 Task: Add an event with the title Second Product Demo, date '2024/03/02', time 8:50 AM to 10:50 AMand add a description: Welcome to the Coffee Meeting with a Potential Investor, an exciting opportunity to connect, share your business vision, and explore potential investment opportunities. This meeting is designed to foster a mutually beneficial relationship between you and the investor, providing a platform to discuss your business goals, growth strategies, and the potential for collaboration.Select event color  Flamingo . Add location for the event as: 456 Dubai Opera, Dubai, UAE, logged in from the account softage.6@softage.netand send the event invitation to softage.9@softage.net and softage.10@softage.net. Set a reminder for the event Daily
Action: Mouse moved to (89, 97)
Screenshot: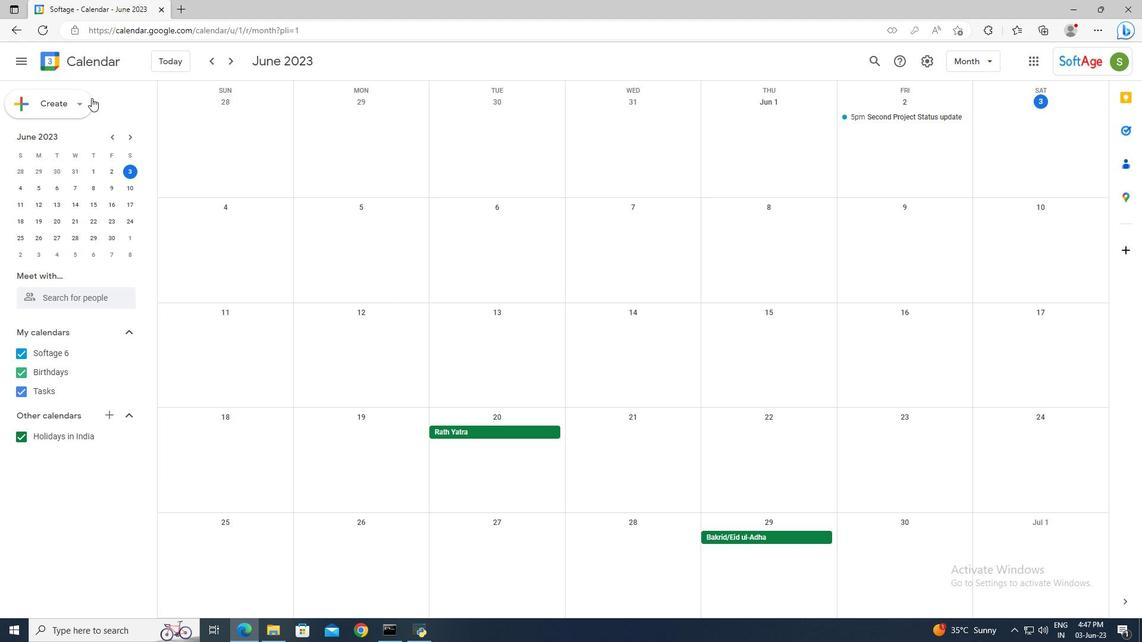 
Action: Mouse pressed left at (89, 97)
Screenshot: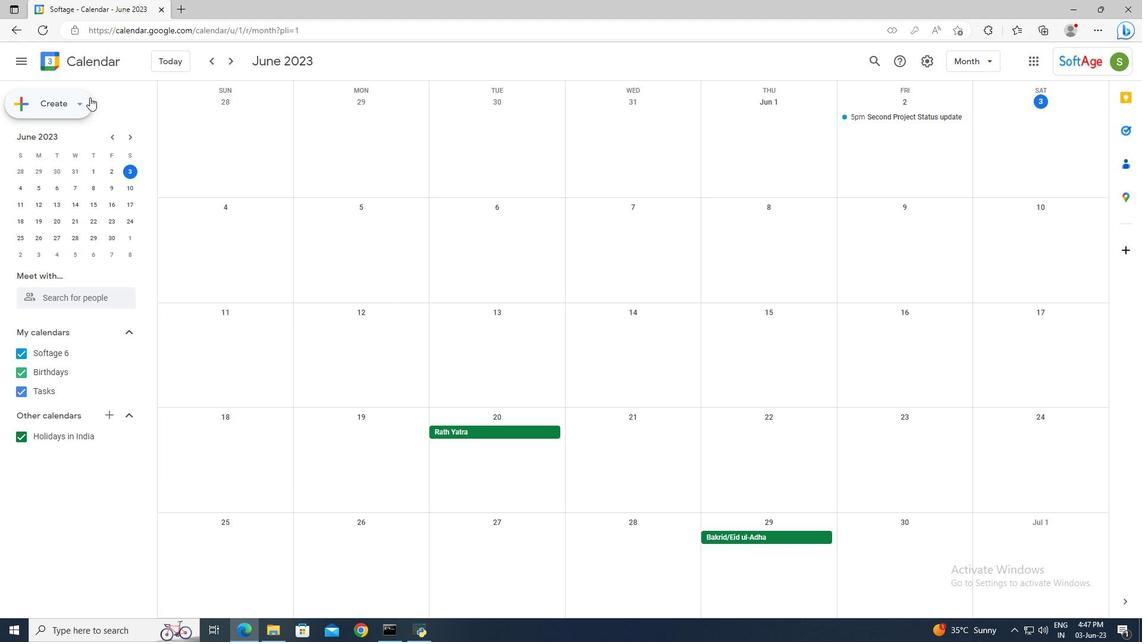 
Action: Mouse moved to (87, 131)
Screenshot: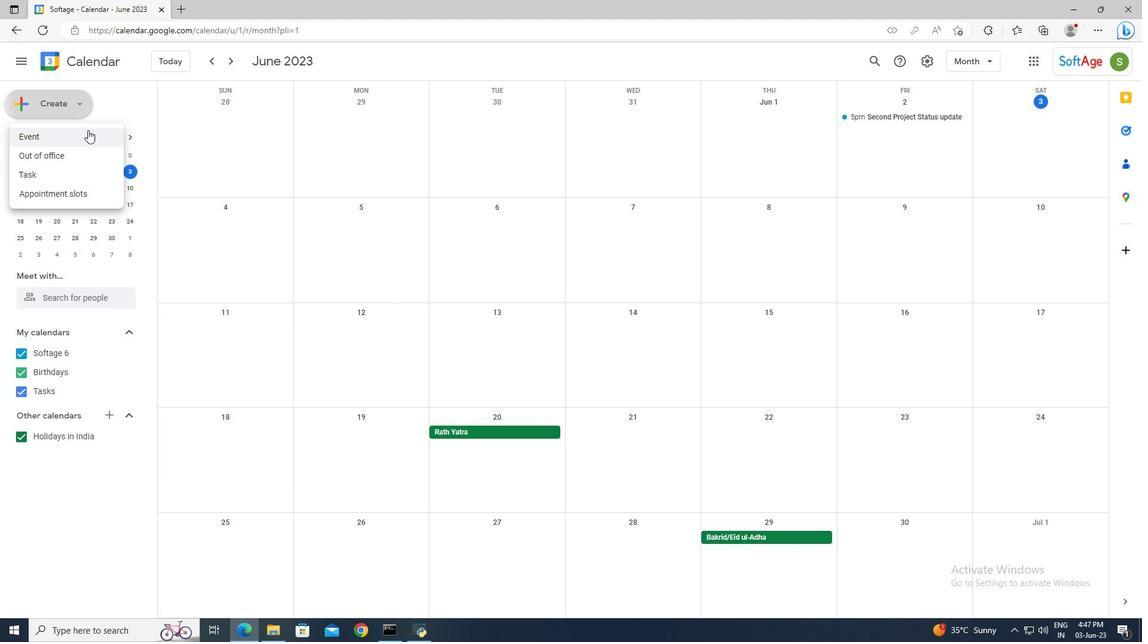 
Action: Mouse pressed left at (87, 131)
Screenshot: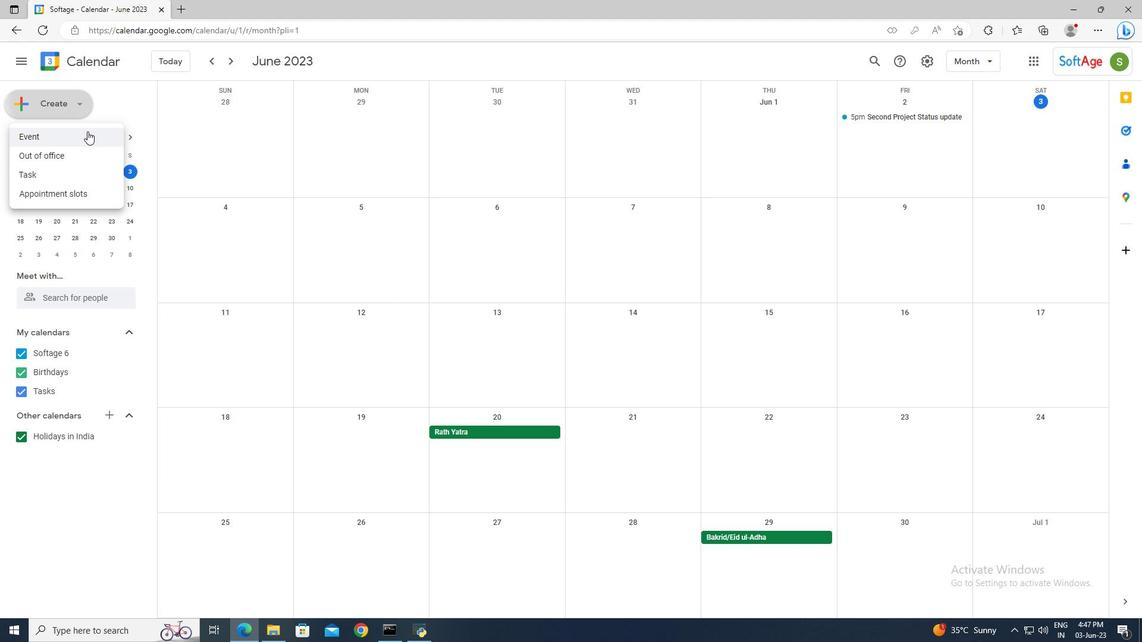 
Action: Mouse moved to (867, 410)
Screenshot: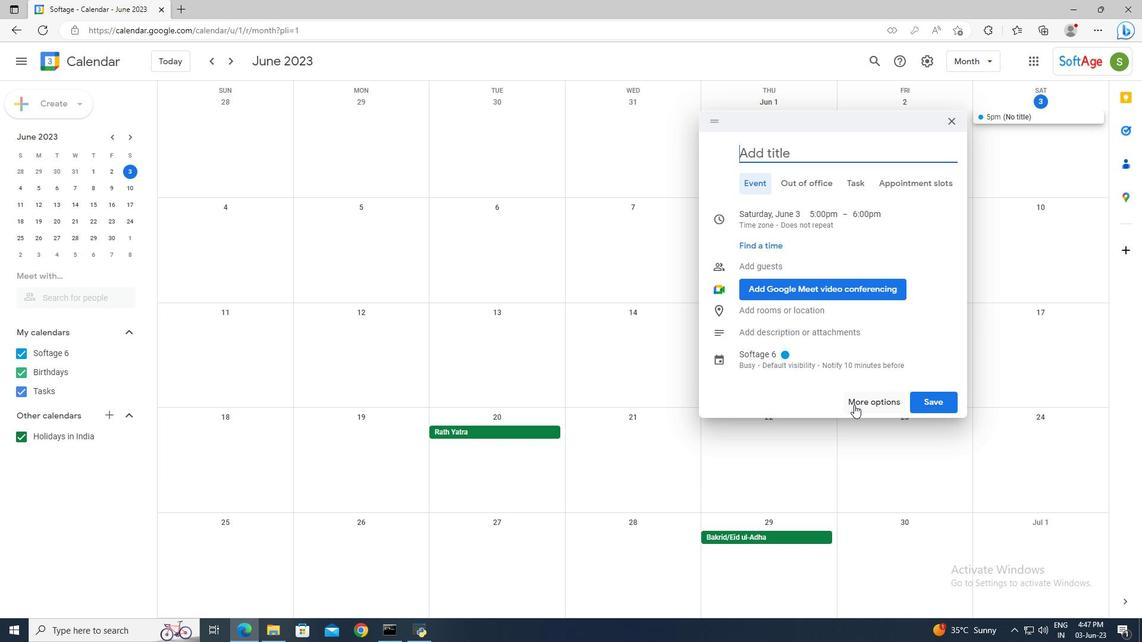 
Action: Mouse pressed left at (867, 410)
Screenshot: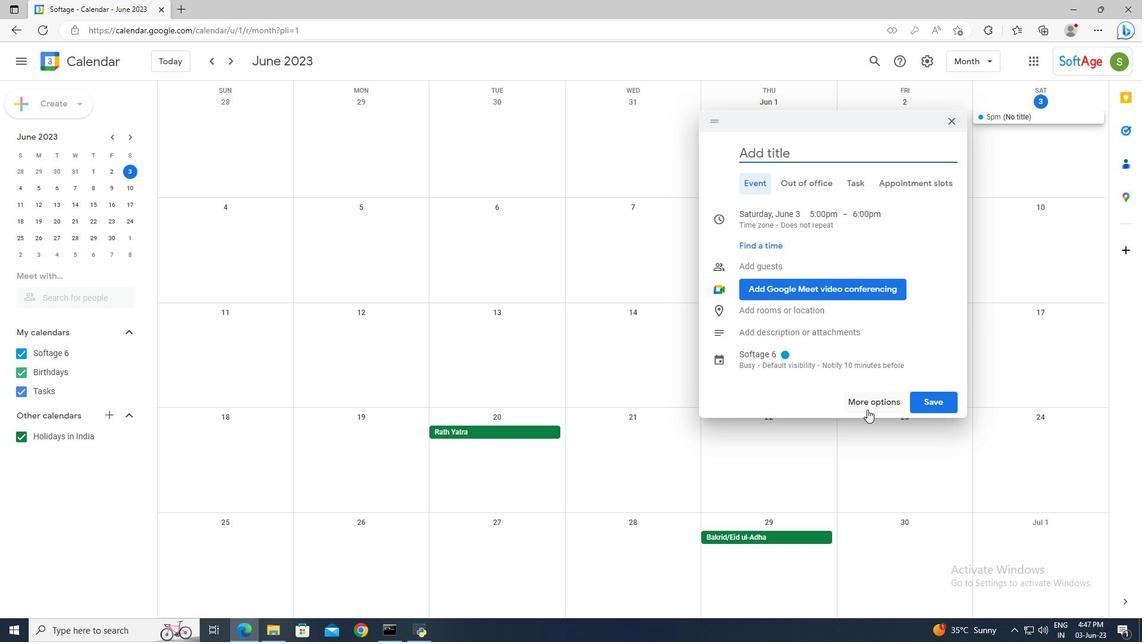 
Action: Mouse moved to (414, 73)
Screenshot: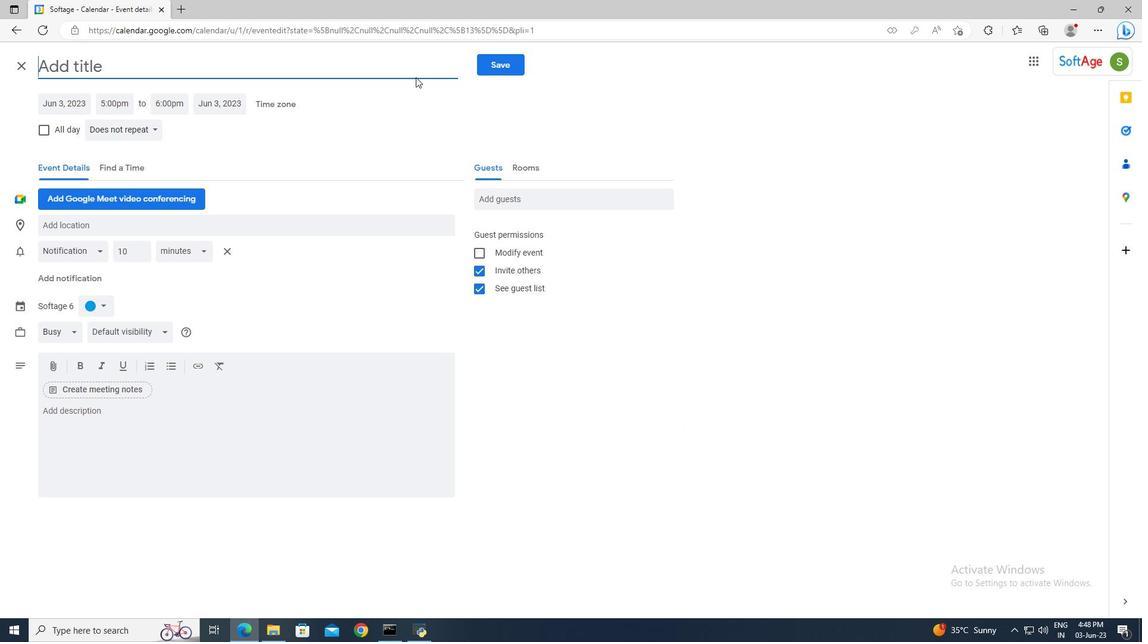 
Action: Mouse pressed left at (414, 73)
Screenshot: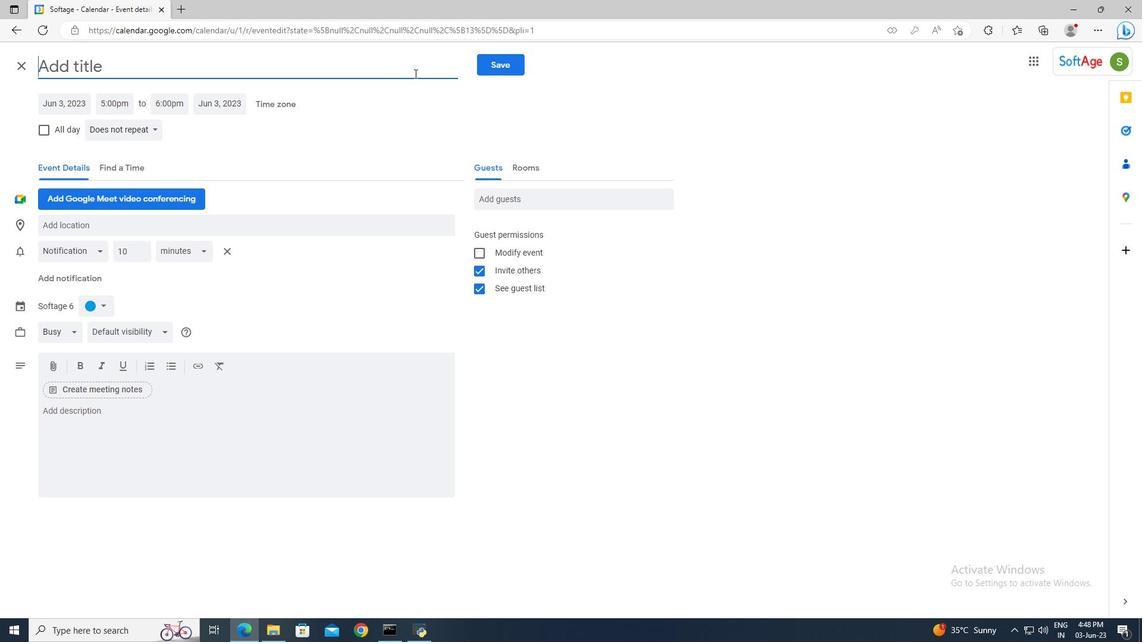 
Action: Key pressed <Key.shift>Second<Key.space><Key.shift>Product<Key.space><Key.shift>Demo
Screenshot: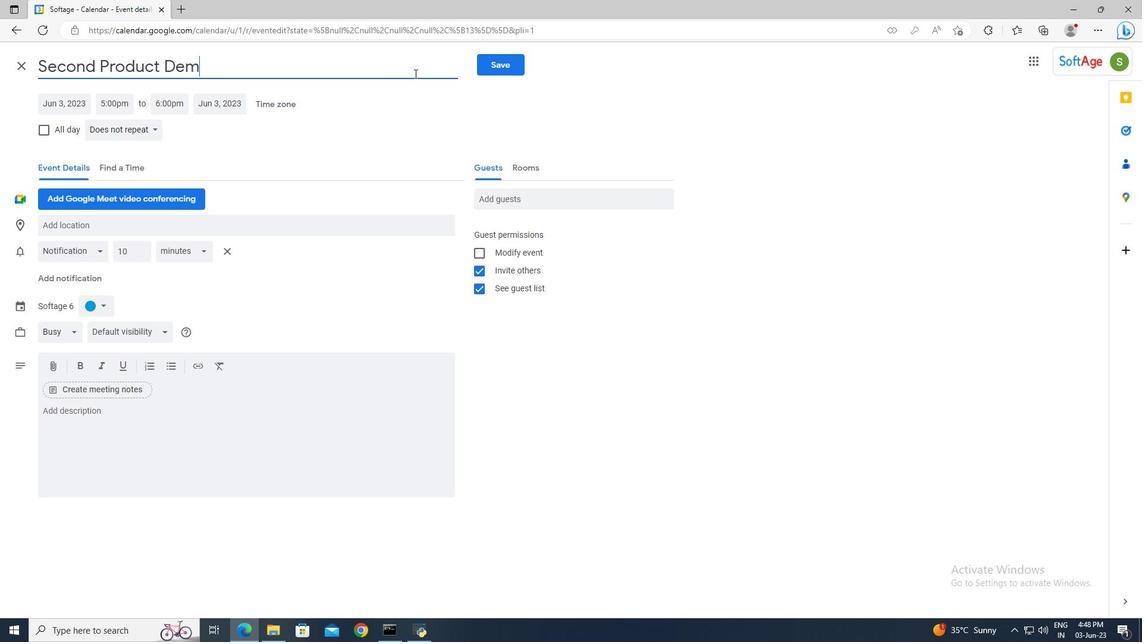 
Action: Mouse moved to (71, 105)
Screenshot: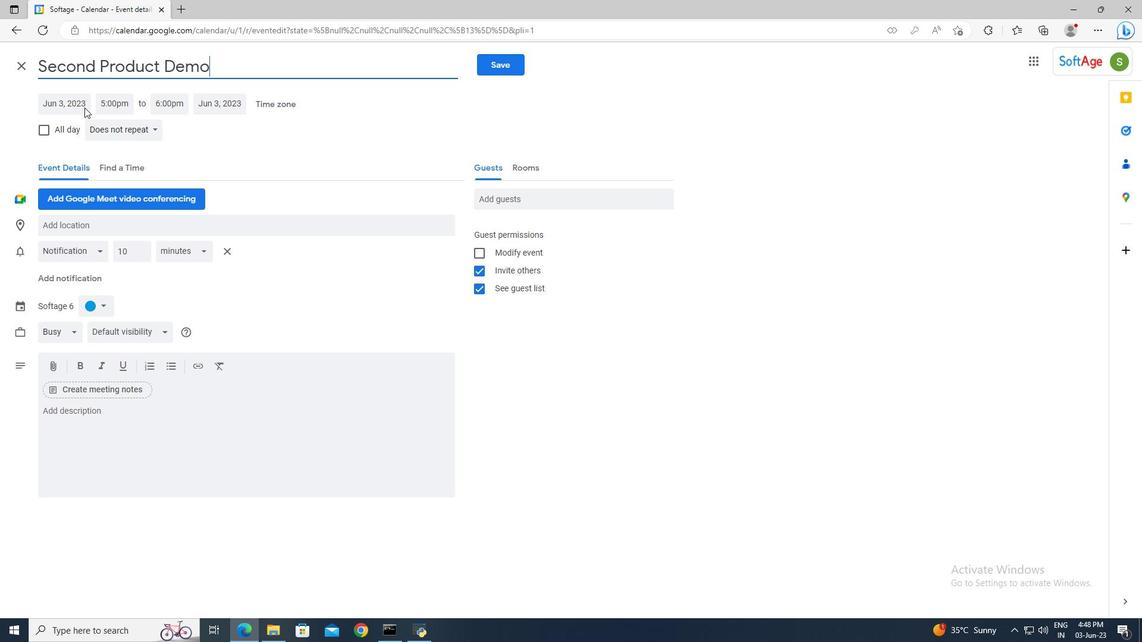 
Action: Mouse pressed left at (71, 105)
Screenshot: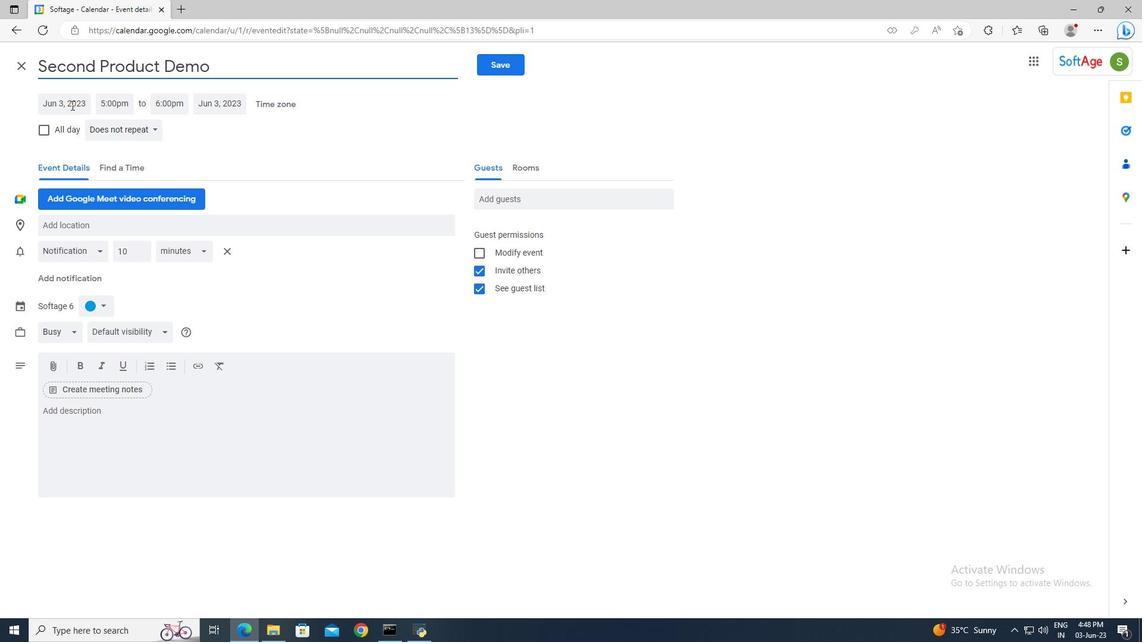 
Action: Mouse moved to (186, 127)
Screenshot: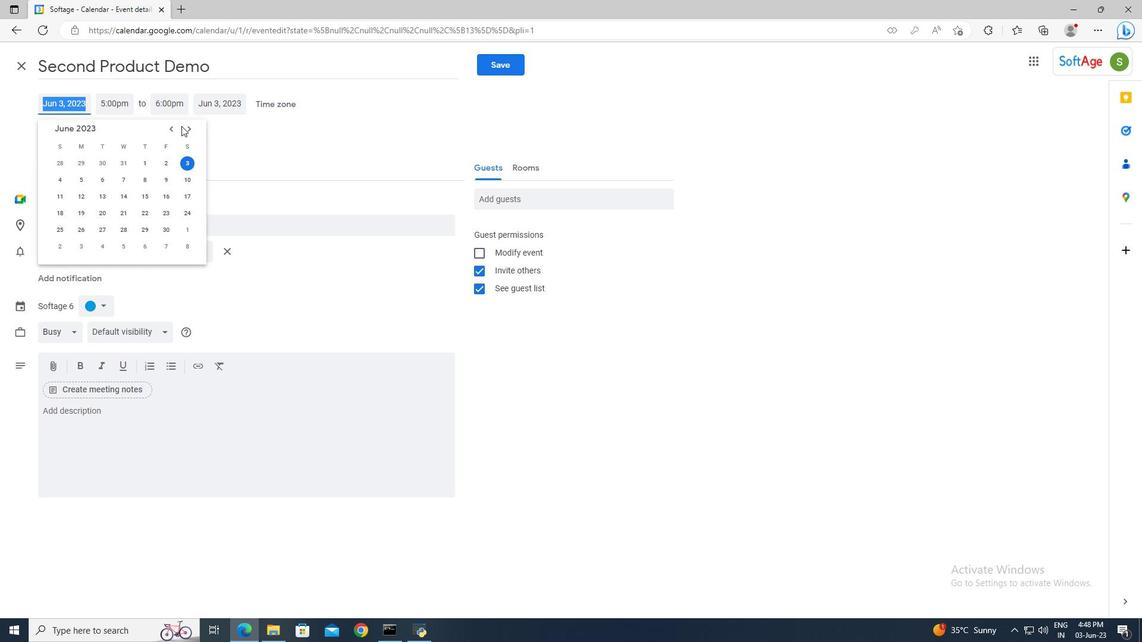 
Action: Mouse pressed left at (186, 127)
Screenshot: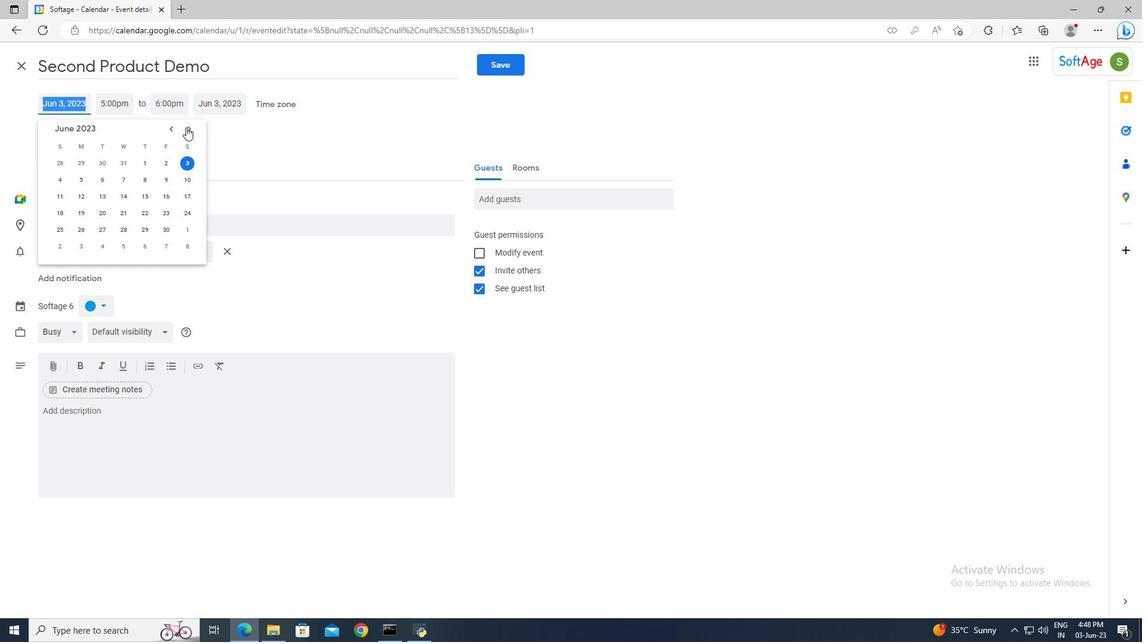 
Action: Mouse pressed left at (186, 127)
Screenshot: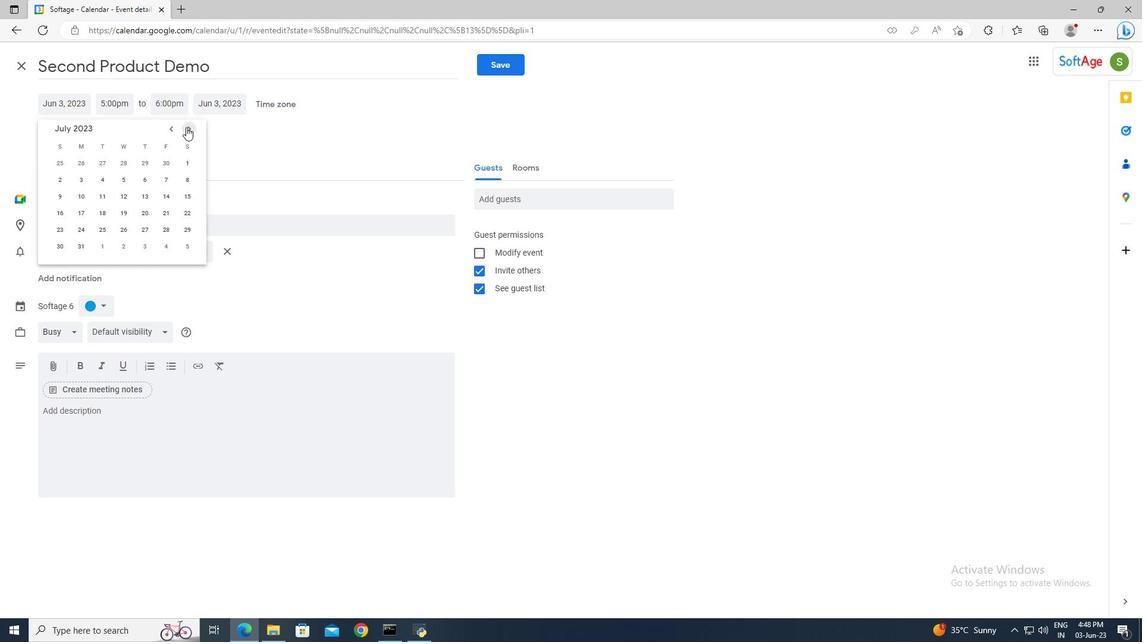 
Action: Mouse pressed left at (186, 127)
Screenshot: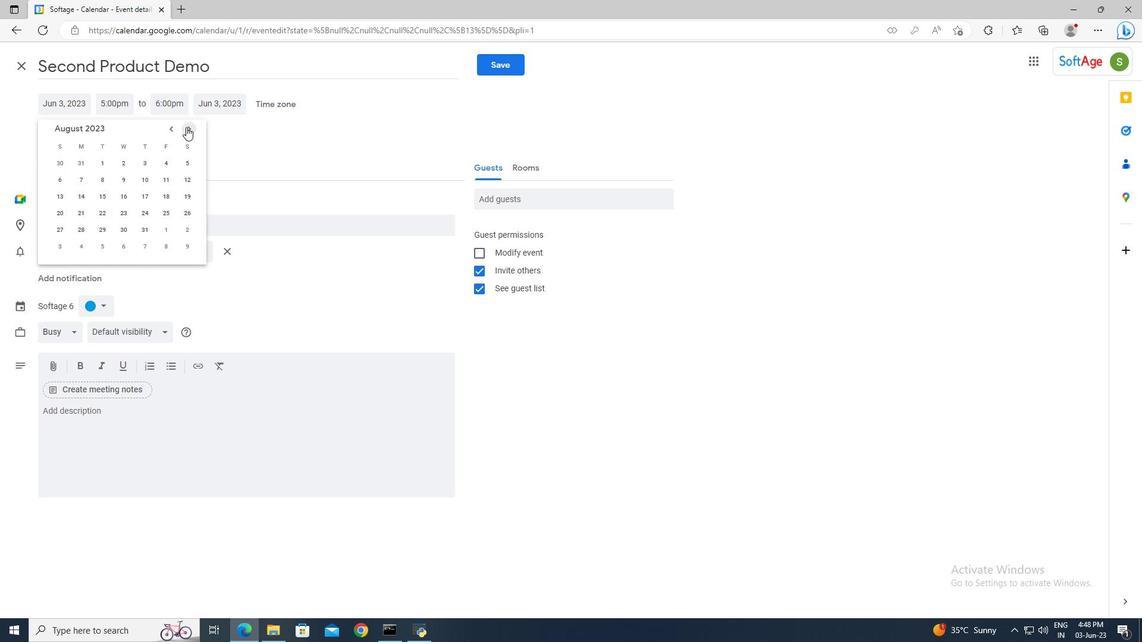 
Action: Mouse pressed left at (186, 127)
Screenshot: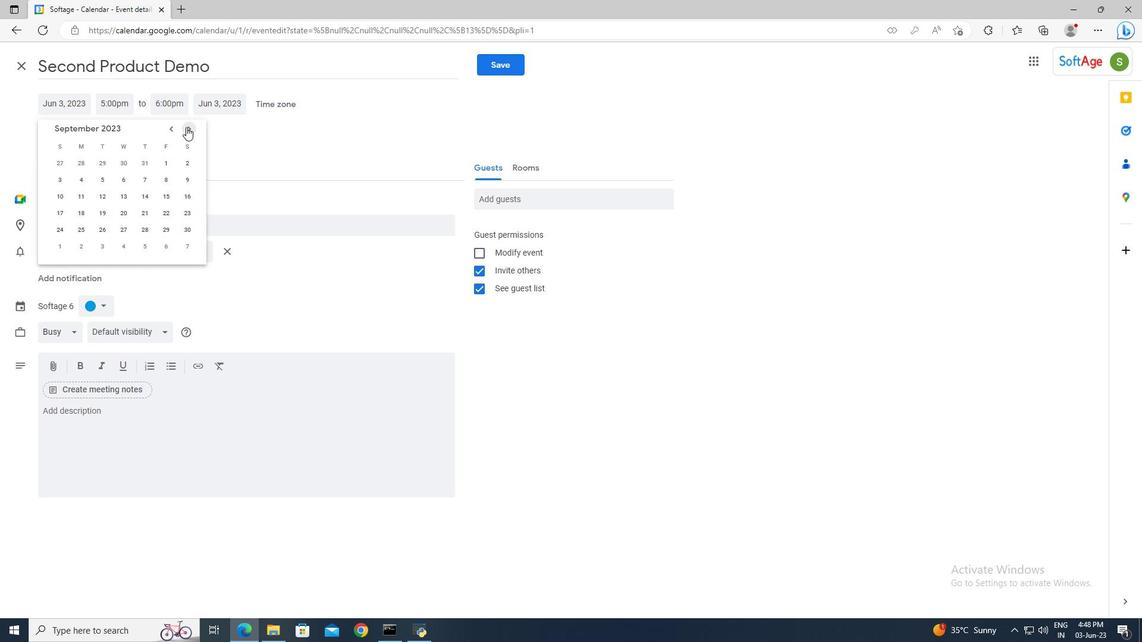 
Action: Mouse pressed left at (186, 127)
Screenshot: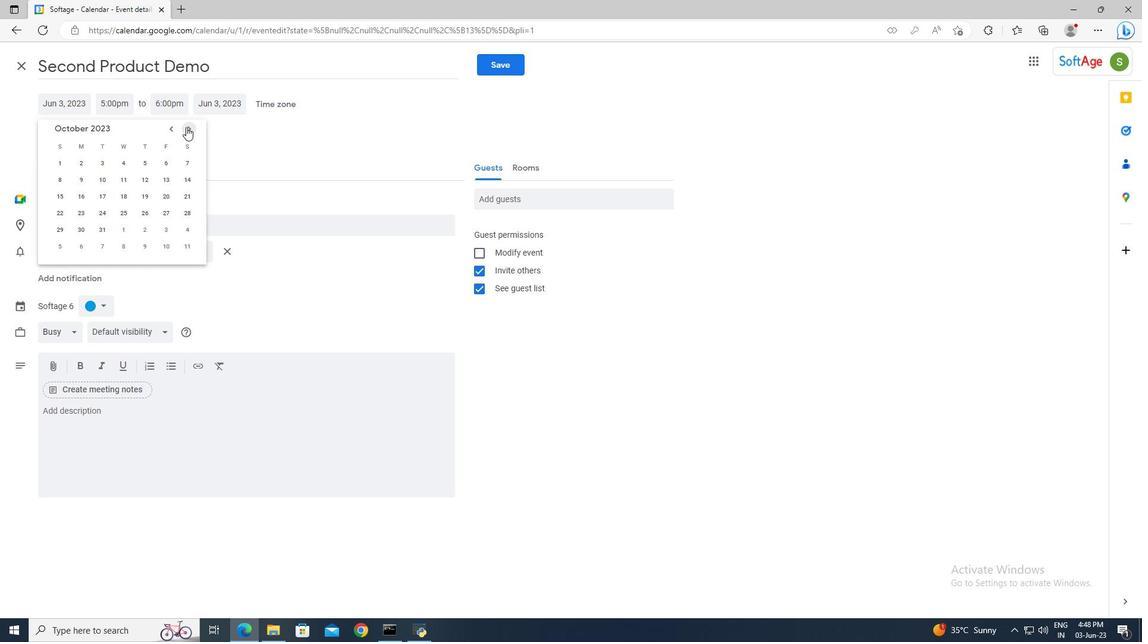 
Action: Mouse pressed left at (186, 127)
Screenshot: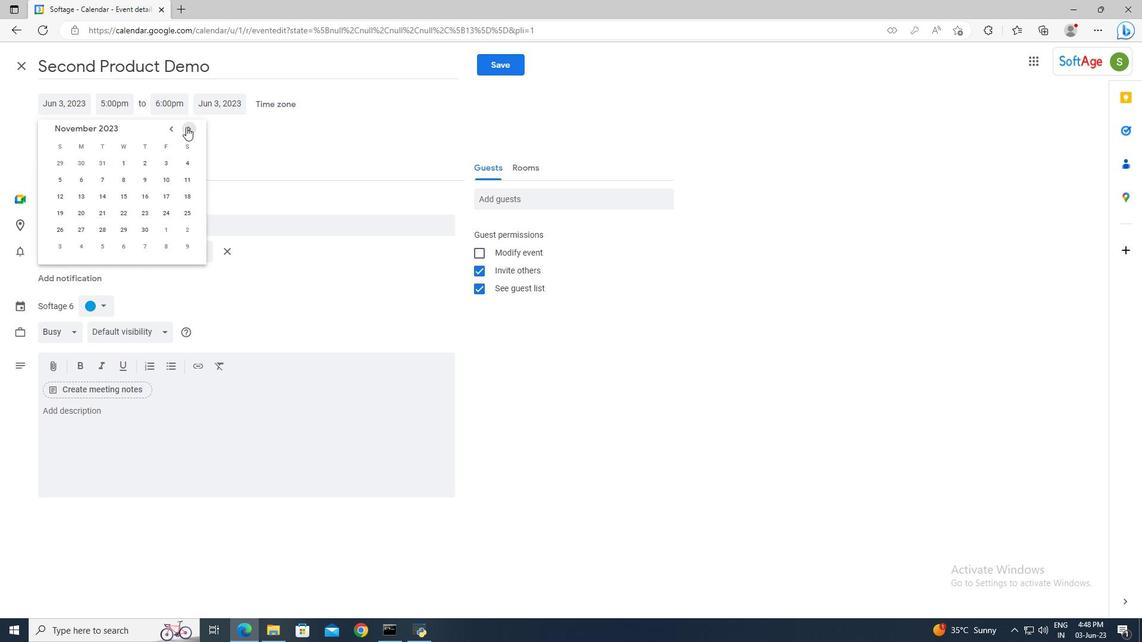 
Action: Mouse pressed left at (186, 127)
Screenshot: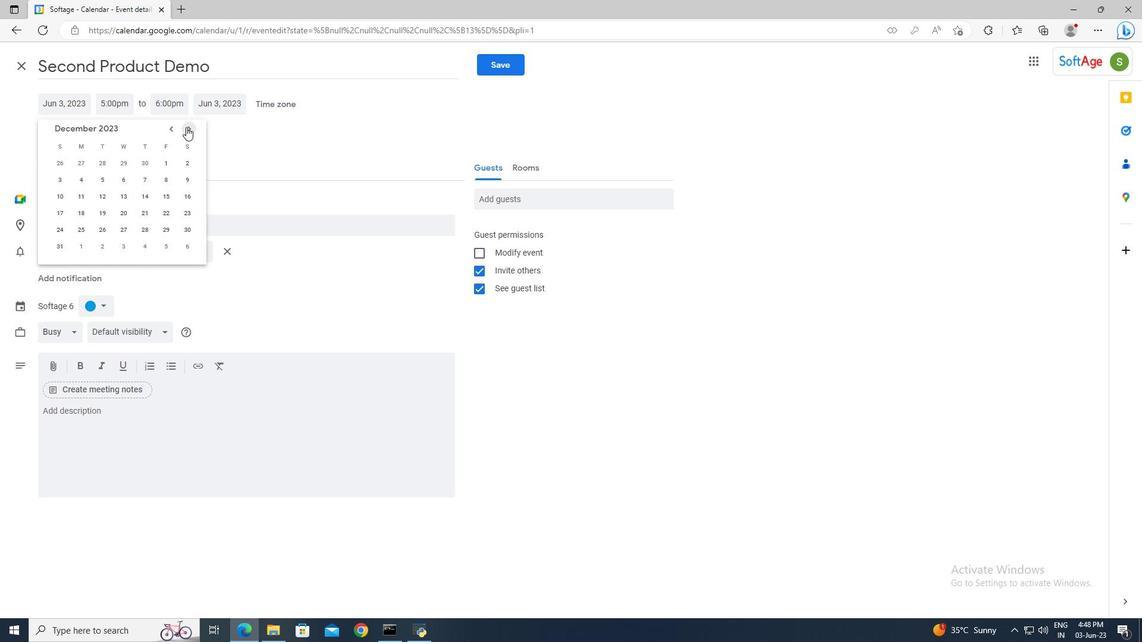 
Action: Mouse pressed left at (186, 127)
Screenshot: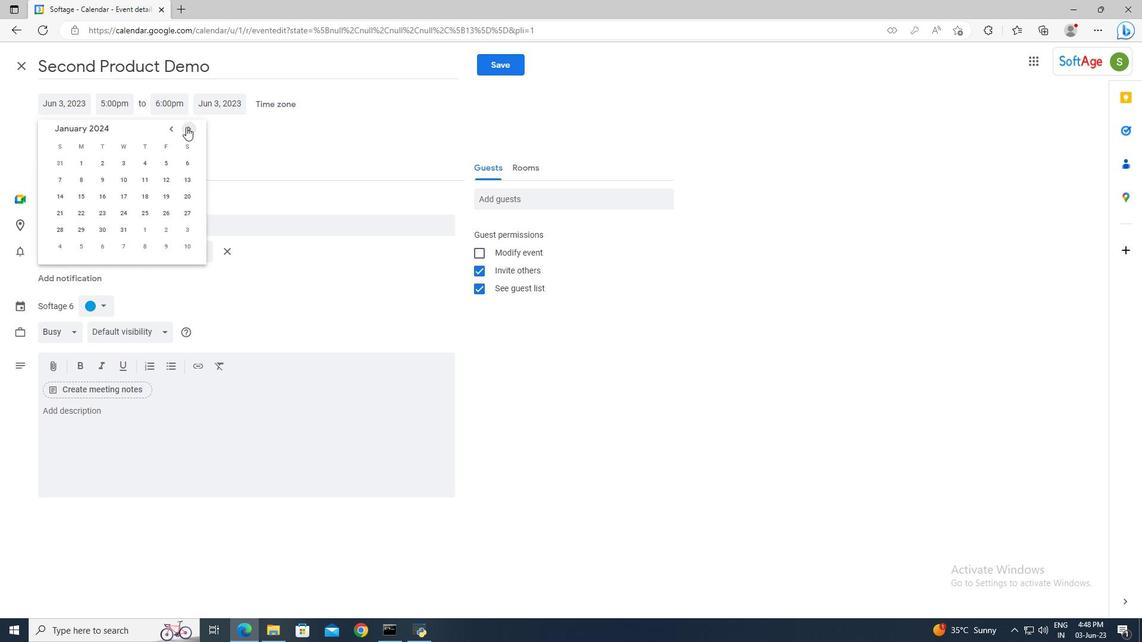 
Action: Mouse pressed left at (186, 127)
Screenshot: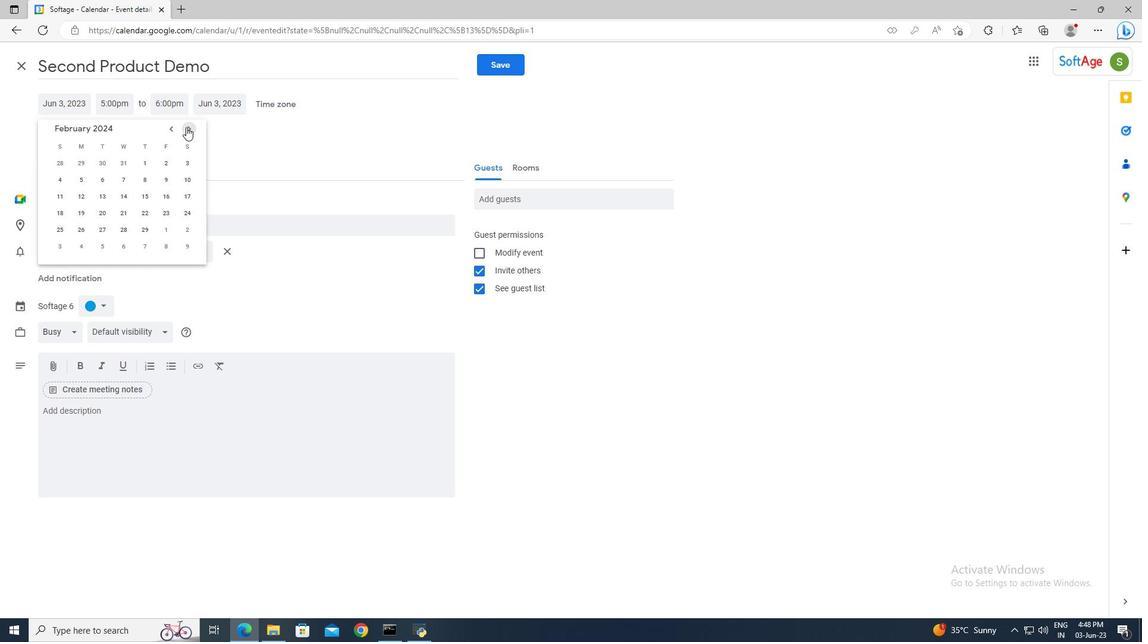 
Action: Mouse moved to (183, 163)
Screenshot: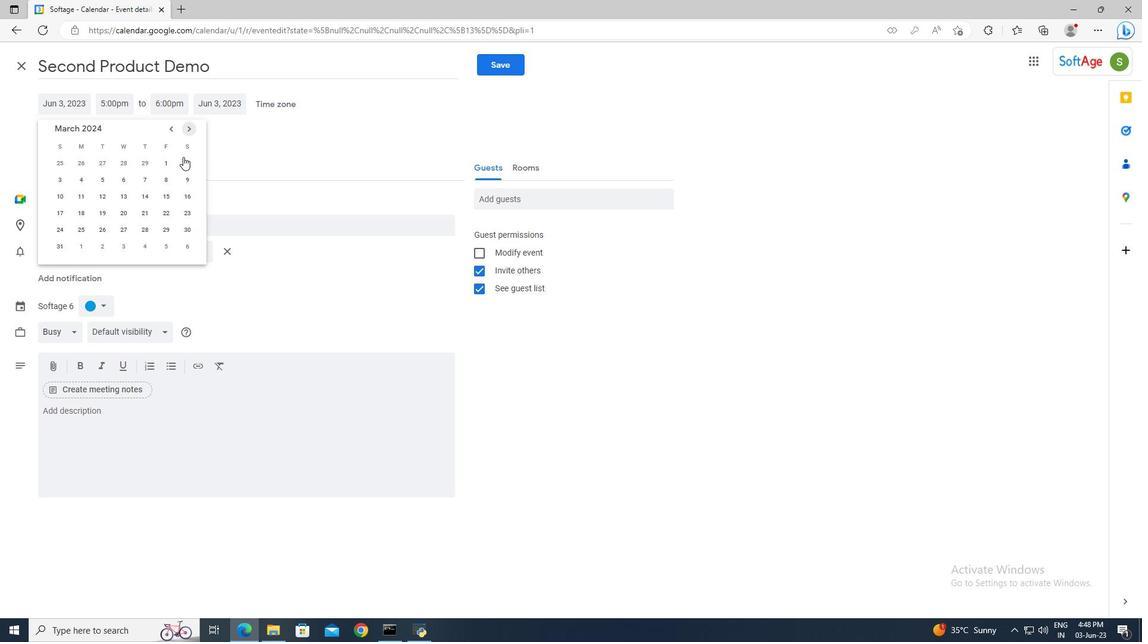 
Action: Mouse pressed left at (183, 163)
Screenshot: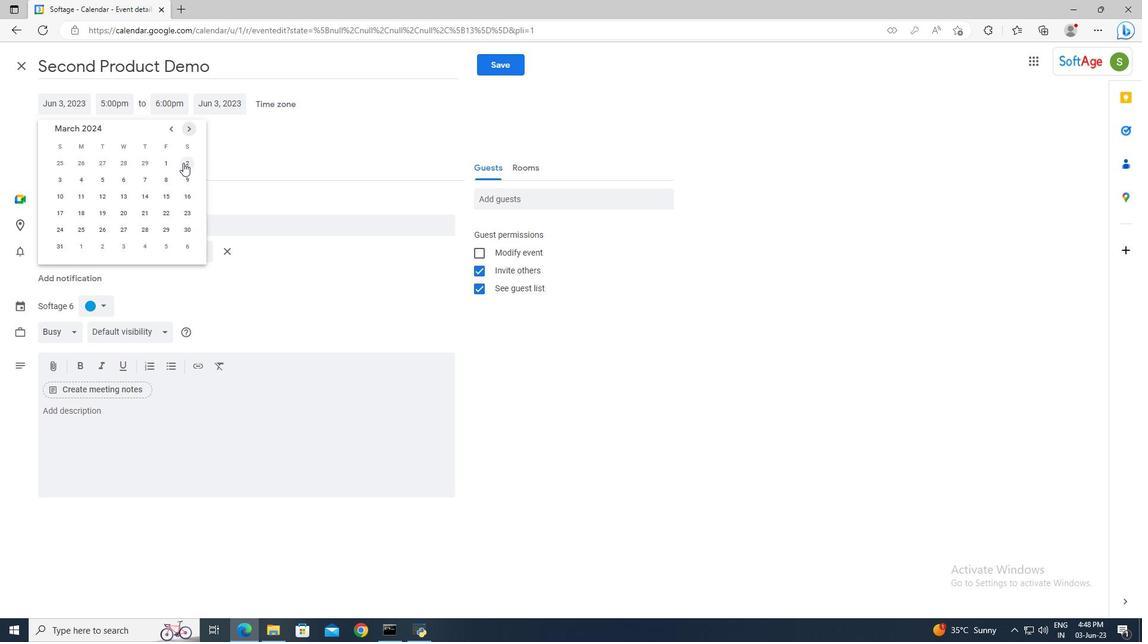 
Action: Mouse moved to (127, 104)
Screenshot: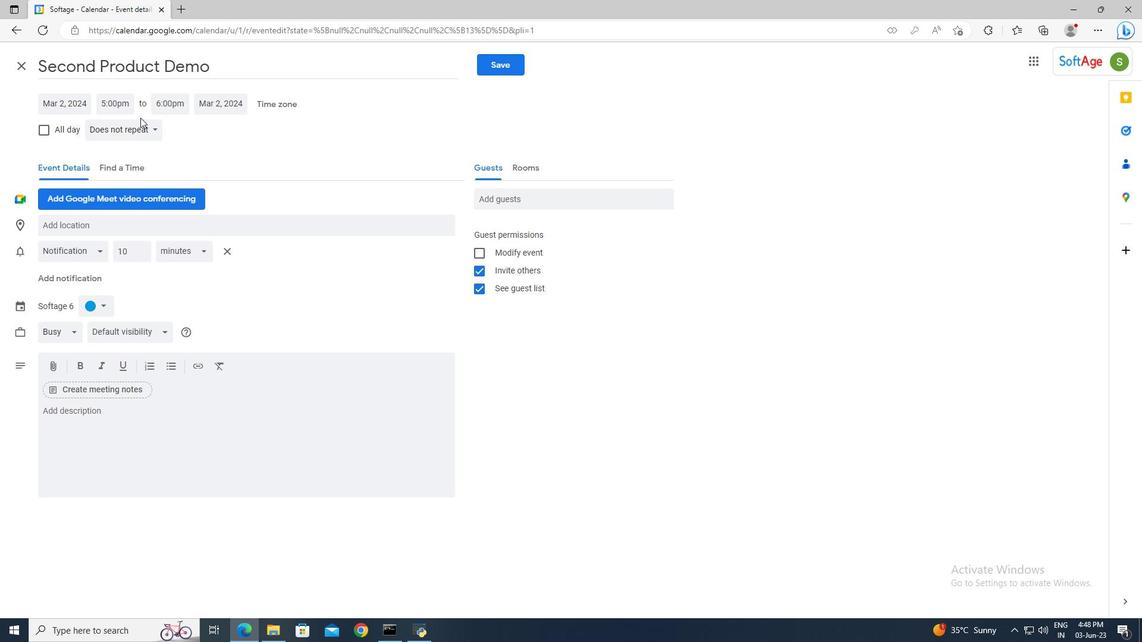 
Action: Mouse pressed left at (127, 104)
Screenshot: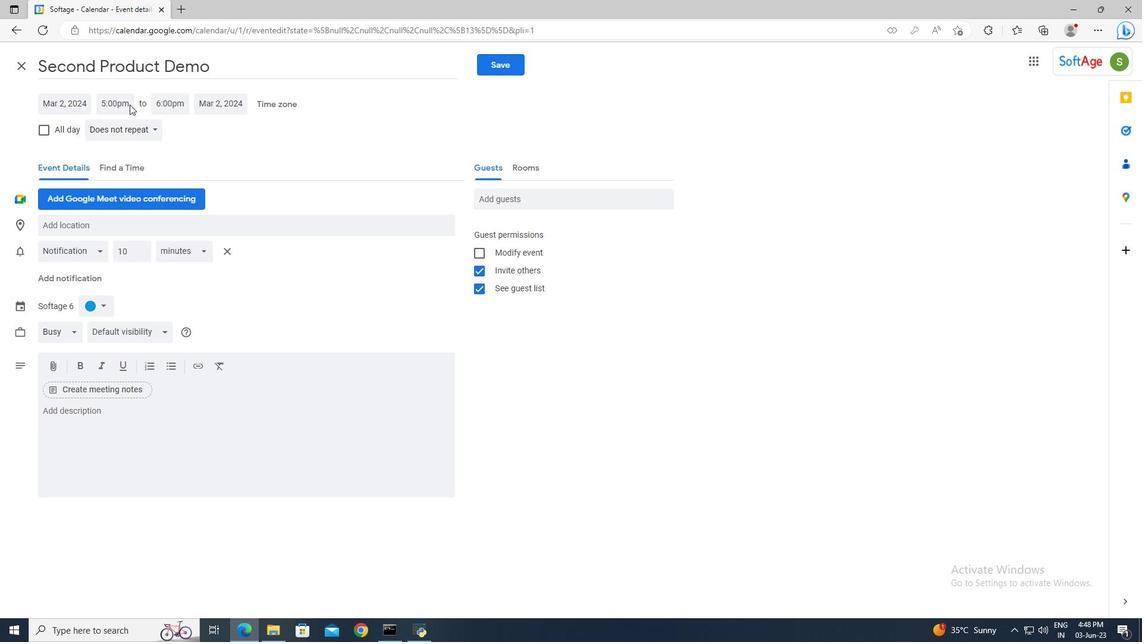 
Action: Key pressed 8<Key.shift_r>:50am<Key.enter><Key.tab>10<Key.shift>:50<Key.enter>
Screenshot: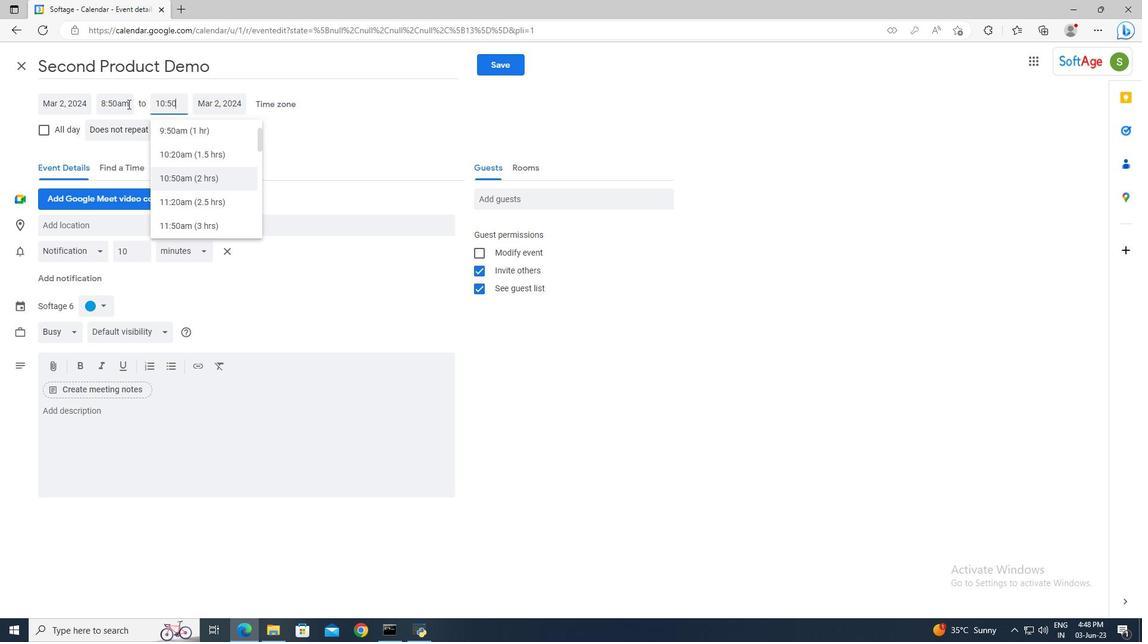 
Action: Mouse moved to (133, 410)
Screenshot: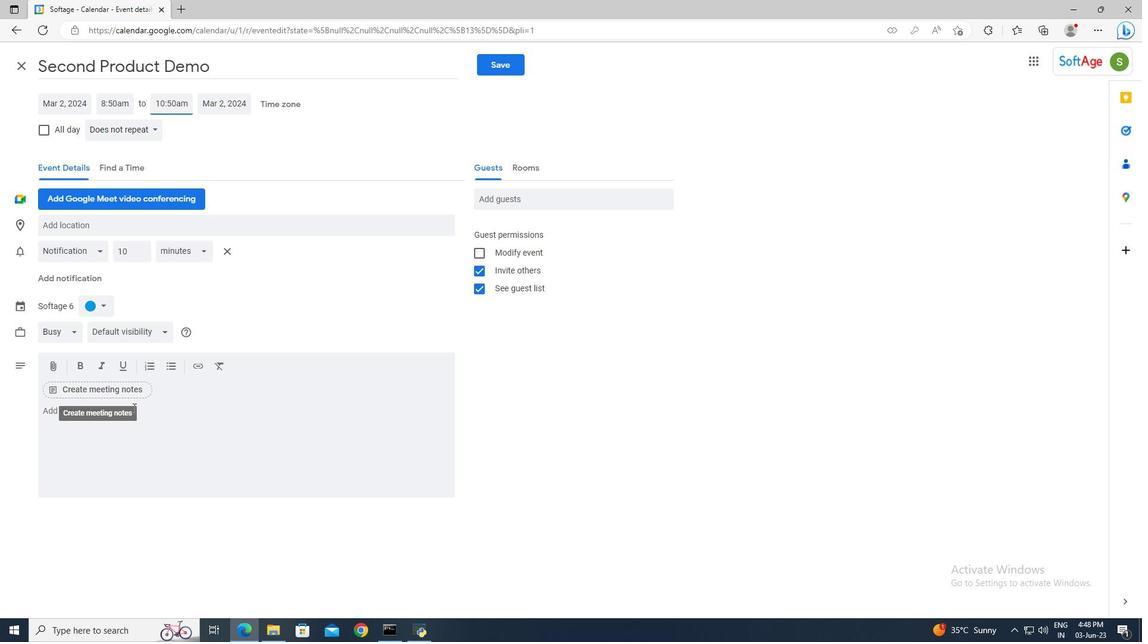 
Action: Mouse pressed left at (133, 410)
Screenshot: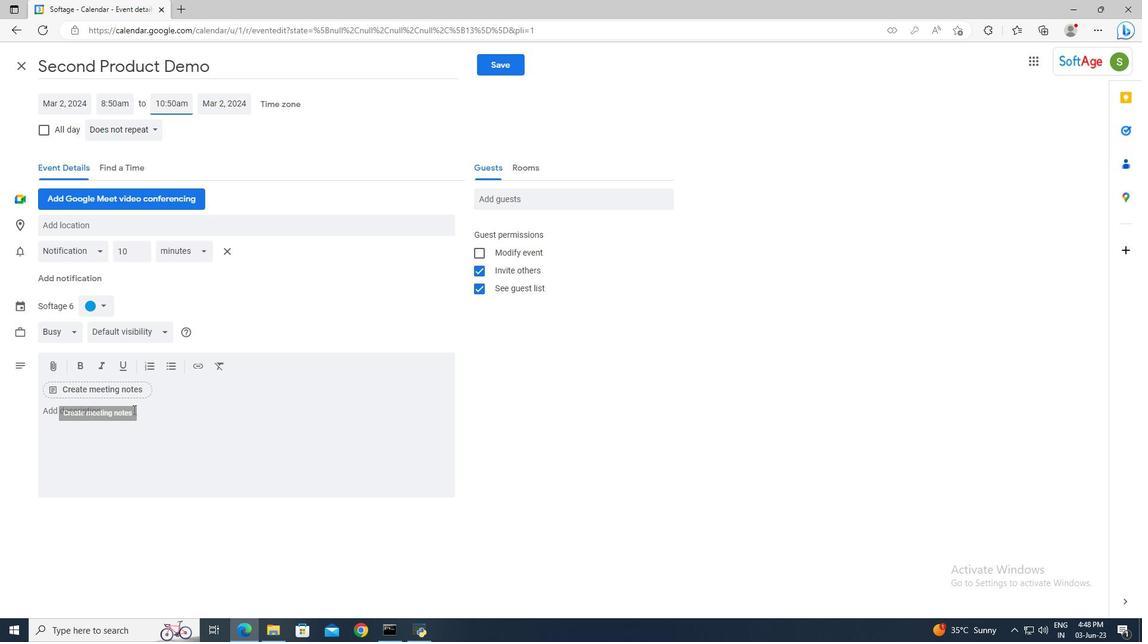 
Action: Key pressed <Key.shift>Welco
Screenshot: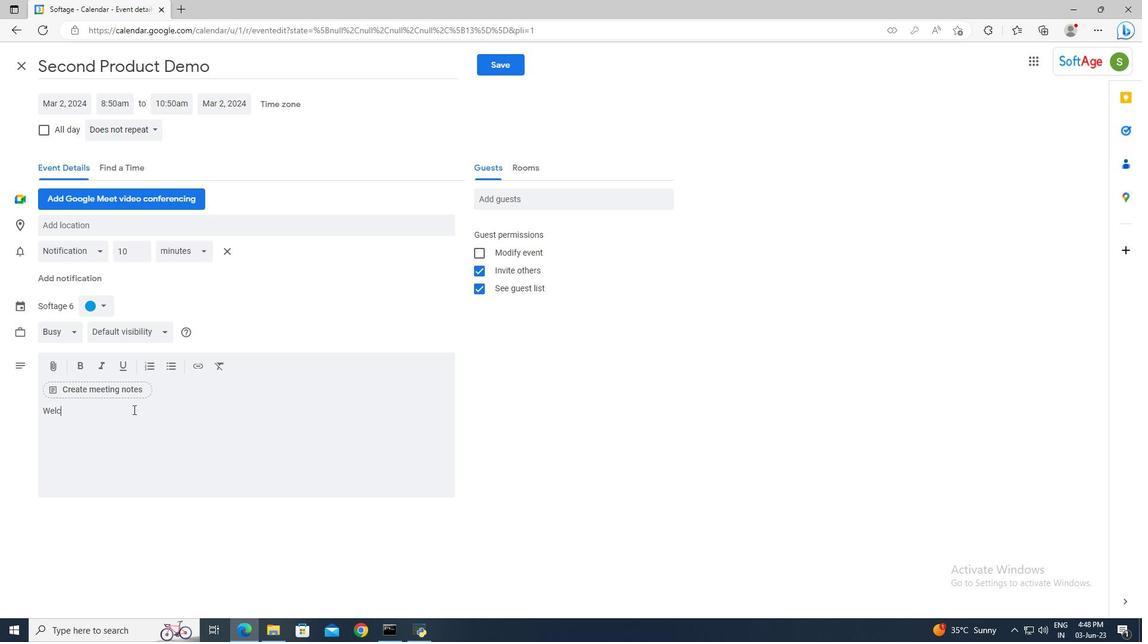 
Action: Mouse moved to (133, 410)
Screenshot: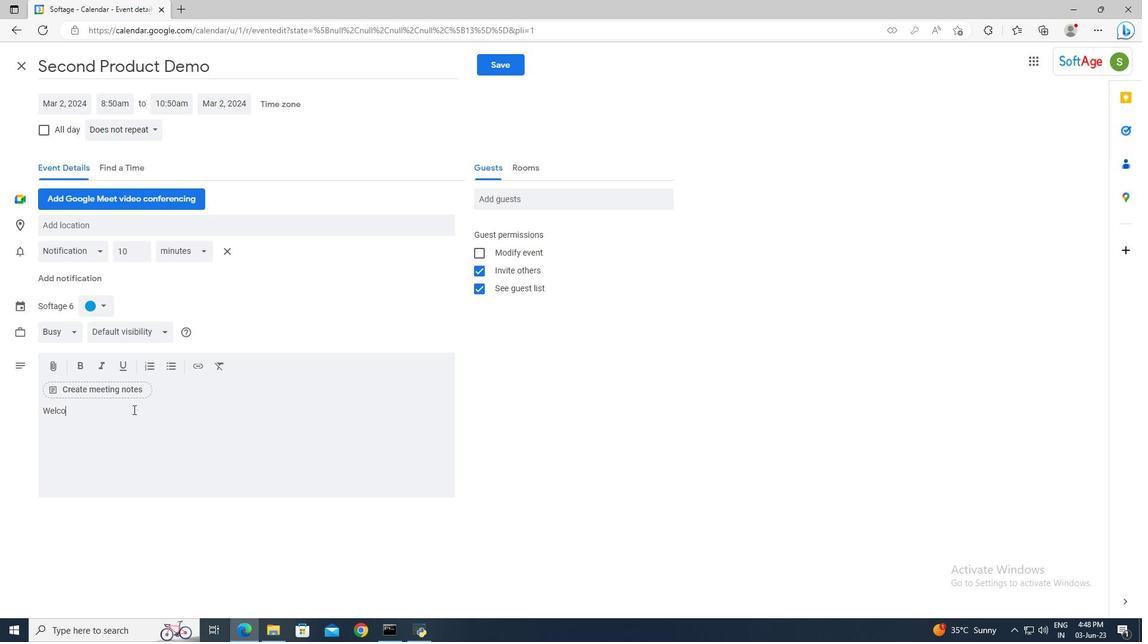 
Action: Key pressed me<Key.space>to<Key.space>the<Key.space><Key.shift>Coffee<Key.space><Key.shift>Meeting<Key.space>with<Key.space>a<Key.space><Key.shift>Potential<Key.space><Key.shift>Investor,<Key.space>an<Key.space>exciting<Key.space>opportunity<Key.space>to<Key.space>connect,<Key.space>share<Key.space>your<Key.space>business<Key.space>vision,<Key.space>and<Key.space>explore<Key.space>potential<Key.space>investment<Key.space>opportunities.<Key.space><Key.shift>This<Key.space>meeting<Key.space>is<Key.space>designed<Key.space>to<Key.space>foster<Key.space>a<Key.space>mutually<Key.space>benefical<Key.space>relationship<Key.space>between
Screenshot: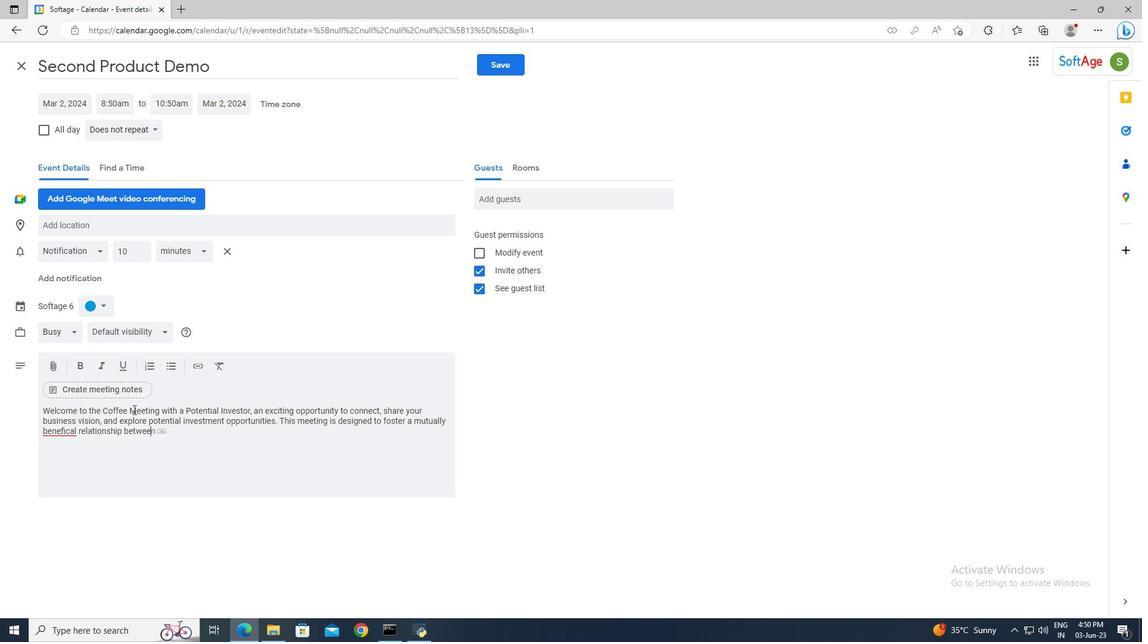 
Action: Mouse moved to (69, 432)
Screenshot: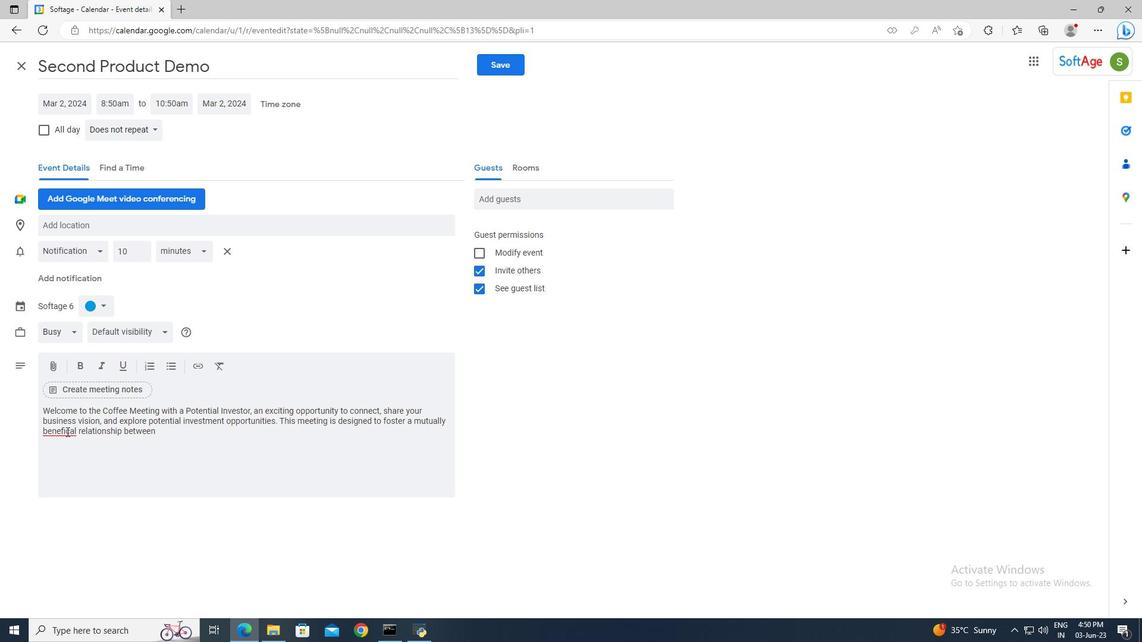 
Action: Mouse pressed left at (69, 432)
Screenshot: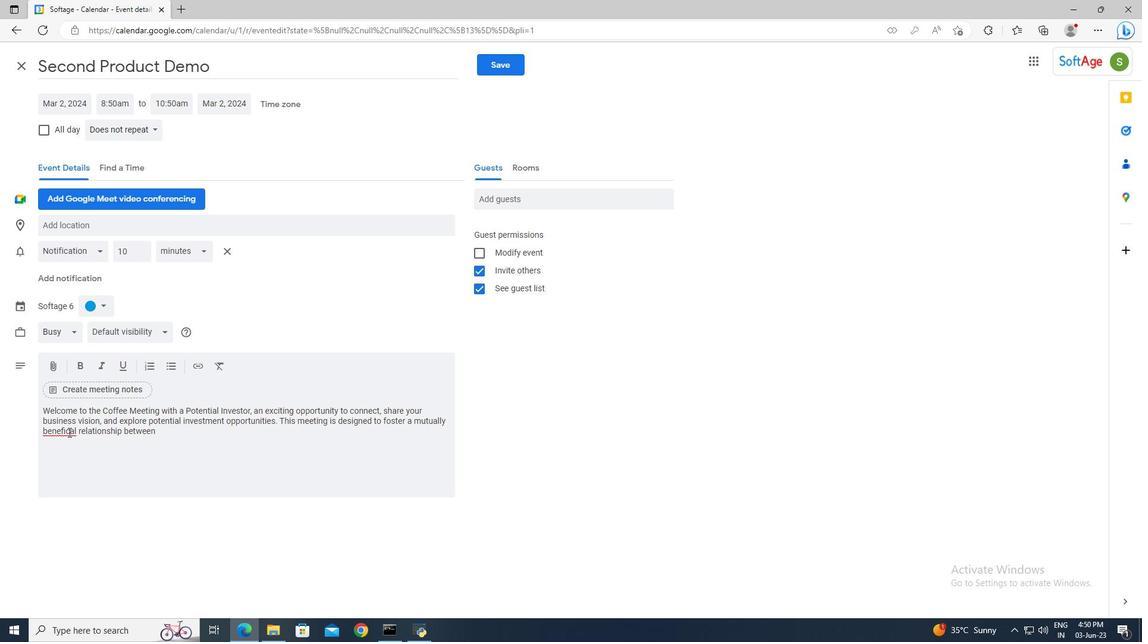 
Action: Mouse moved to (77, 432)
Screenshot: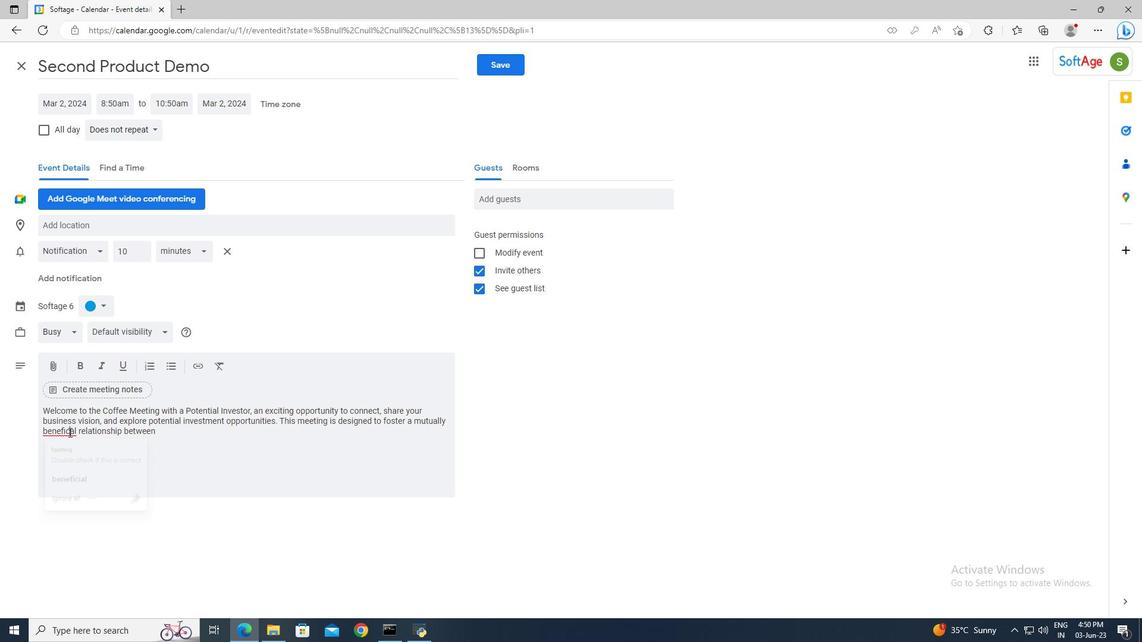 
Action: Key pressed i
Screenshot: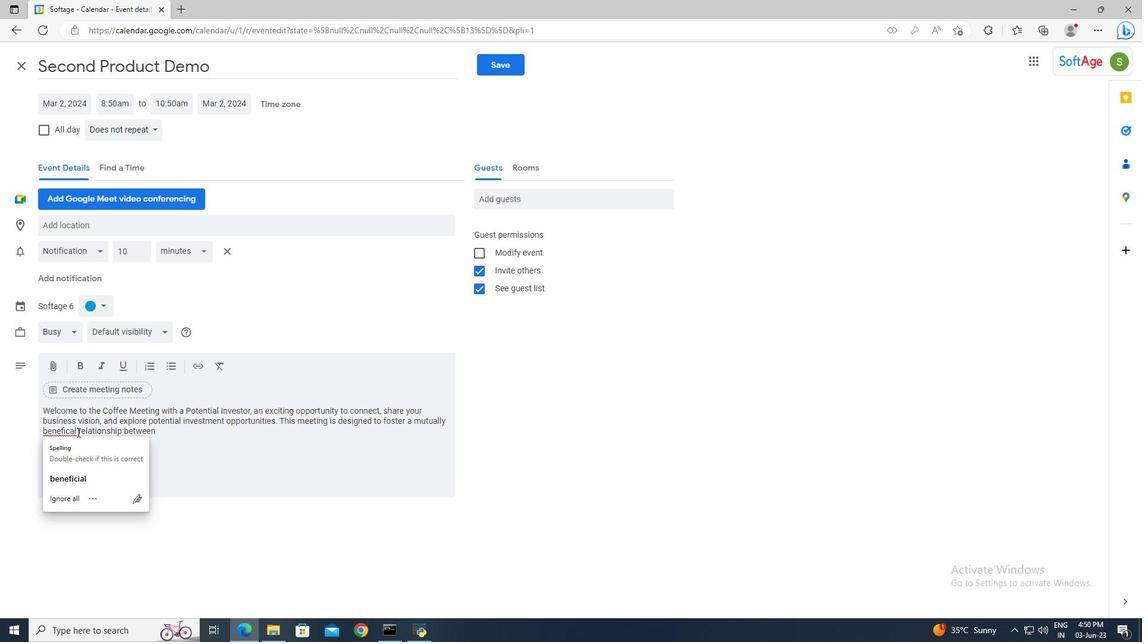 
Action: Mouse moved to (173, 434)
Screenshot: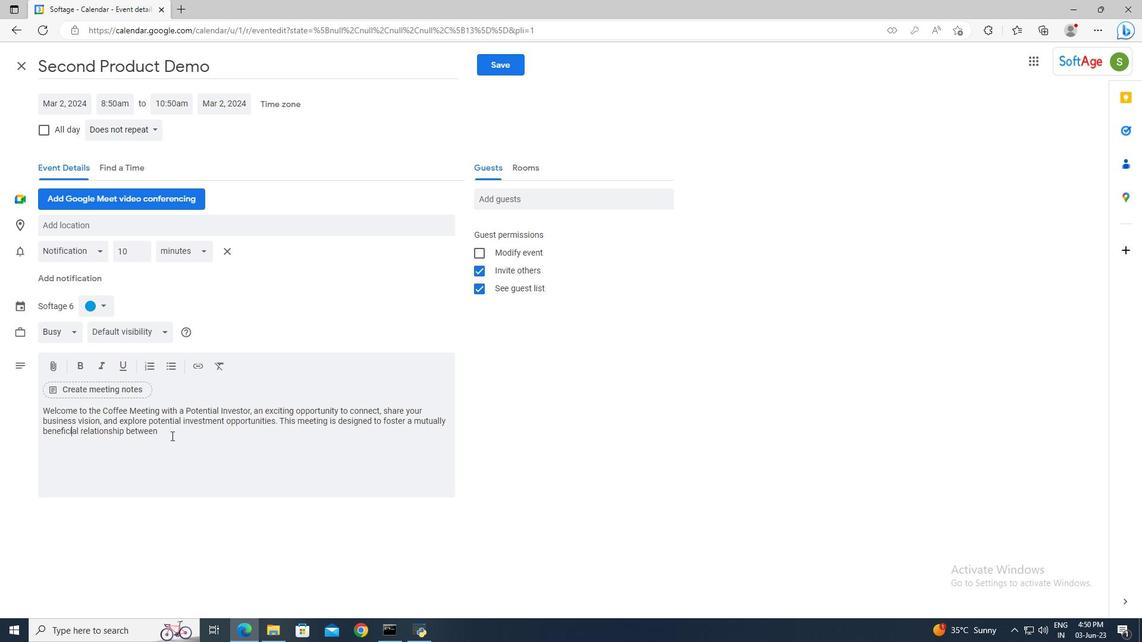 
Action: Mouse pressed left at (173, 434)
Screenshot: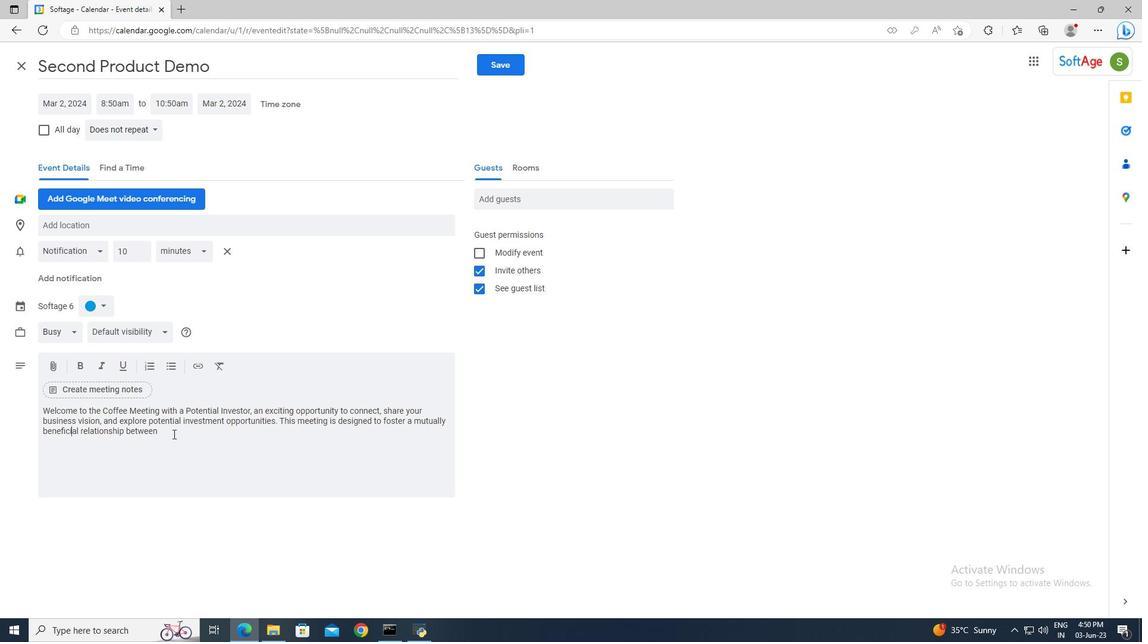 
Action: Mouse moved to (170, 434)
Screenshot: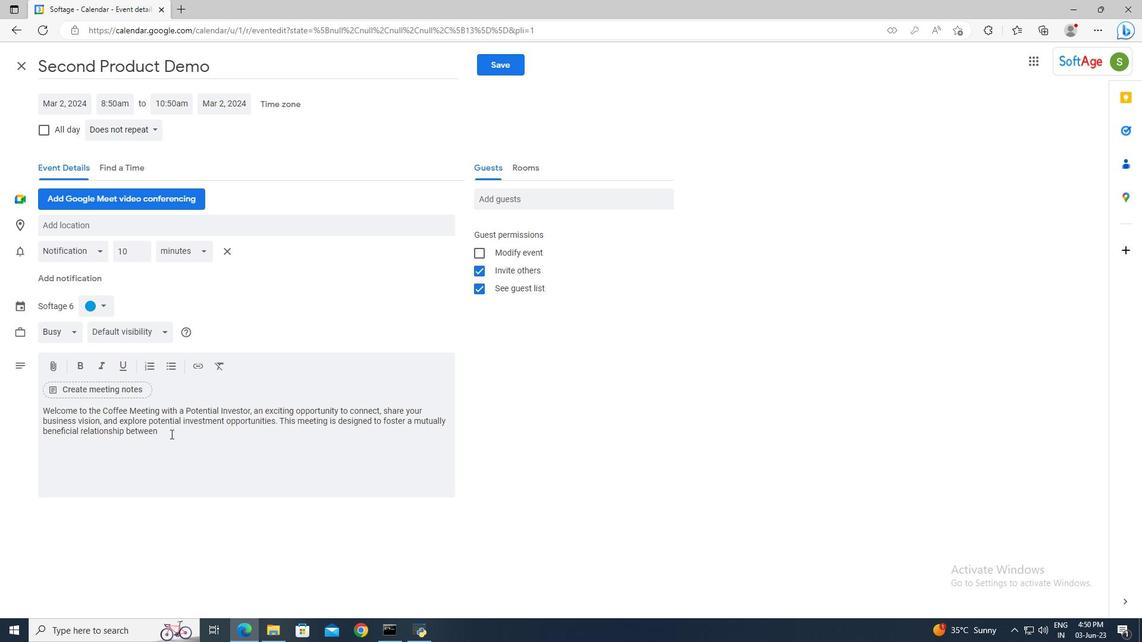 
Action: Key pressed <Key.space>
Screenshot: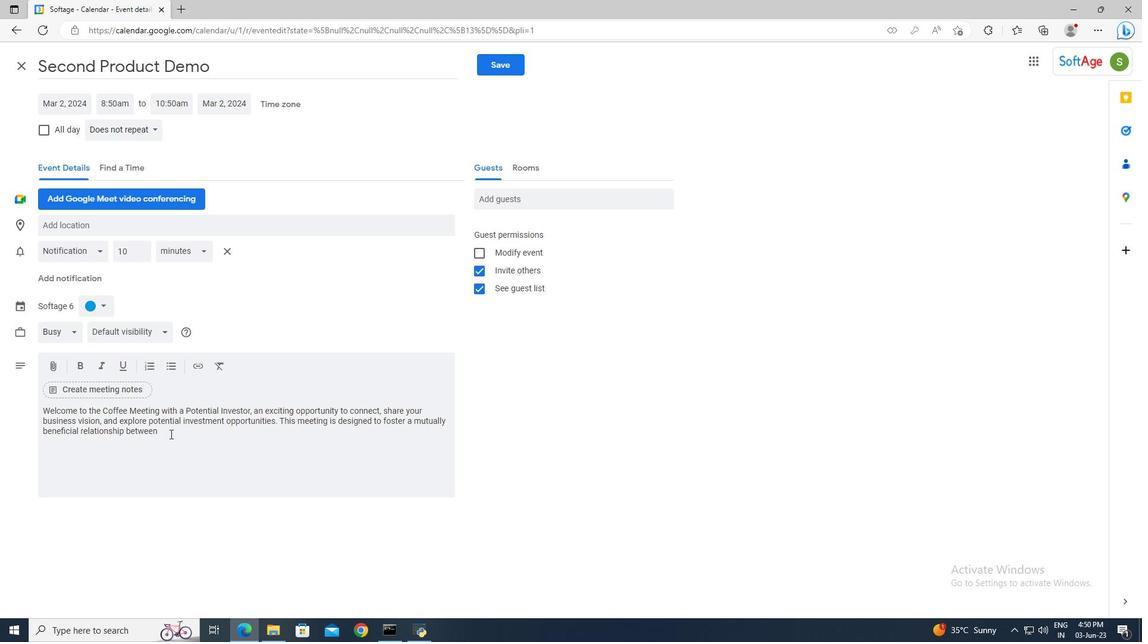 
Action: Mouse moved to (169, 434)
Screenshot: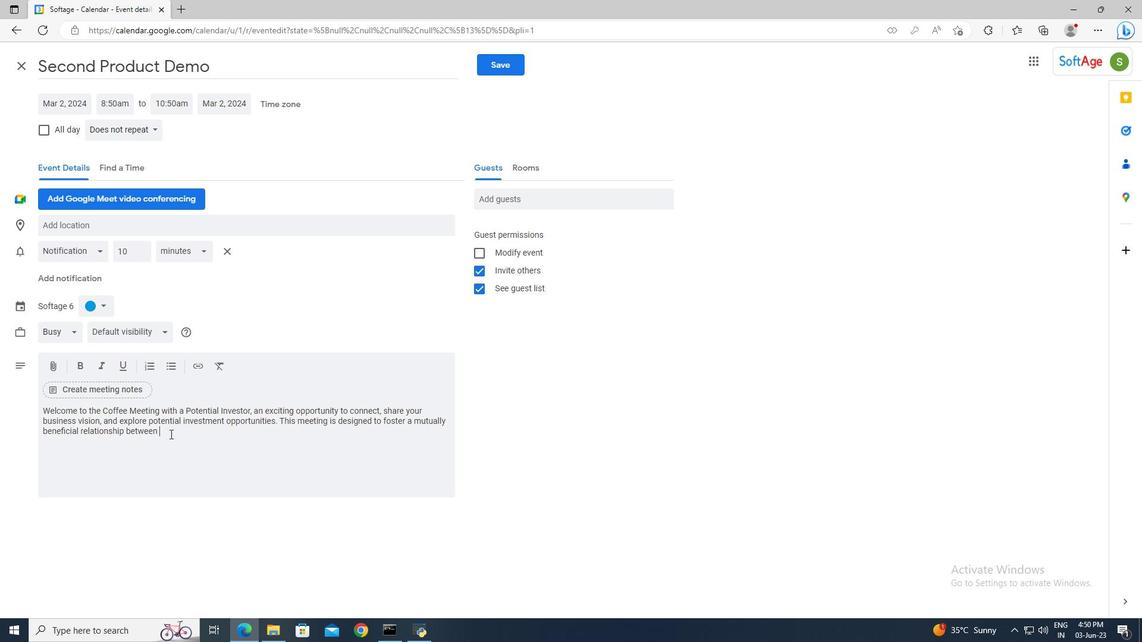 
Action: Key pressed you<Key.space>and<Key.space>the<Key.space>investor,<Key.space>providing<Key.space>a<Key.space>platform<Key.space>to<Key.space>discuss<Key.space>your<Key.space>business<Key.space>goals,<Key.space>growth<Key.space>strategies,<Key.space>and<Key.space>the<Key.space>potential<Key.space>for<Key.space>collaboration.
Screenshot: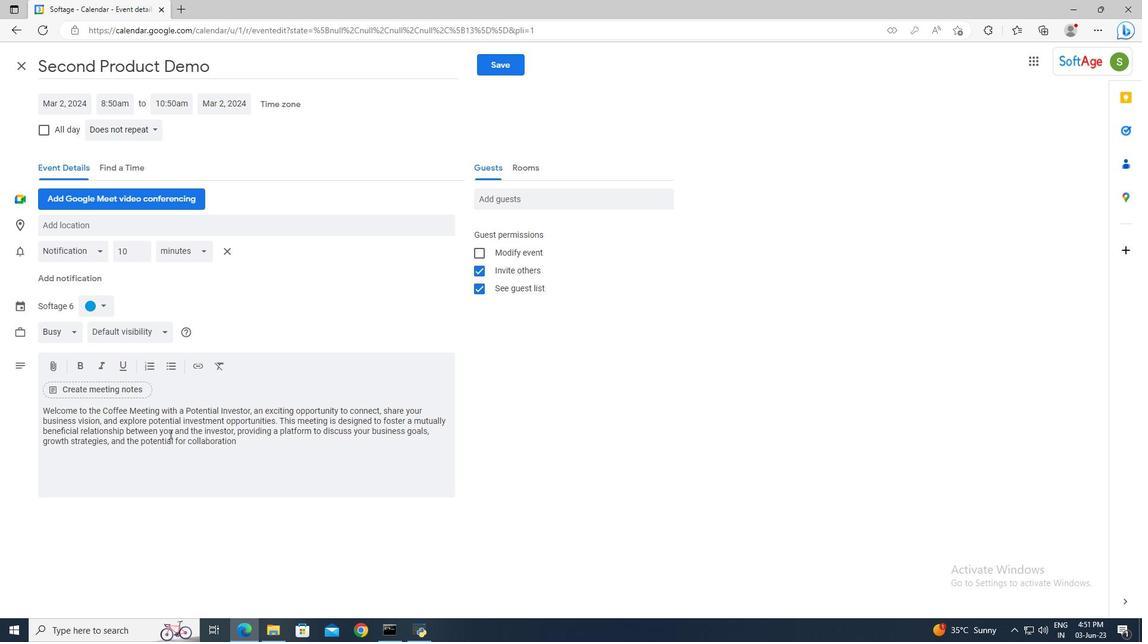 
Action: Mouse moved to (135, 236)
Screenshot: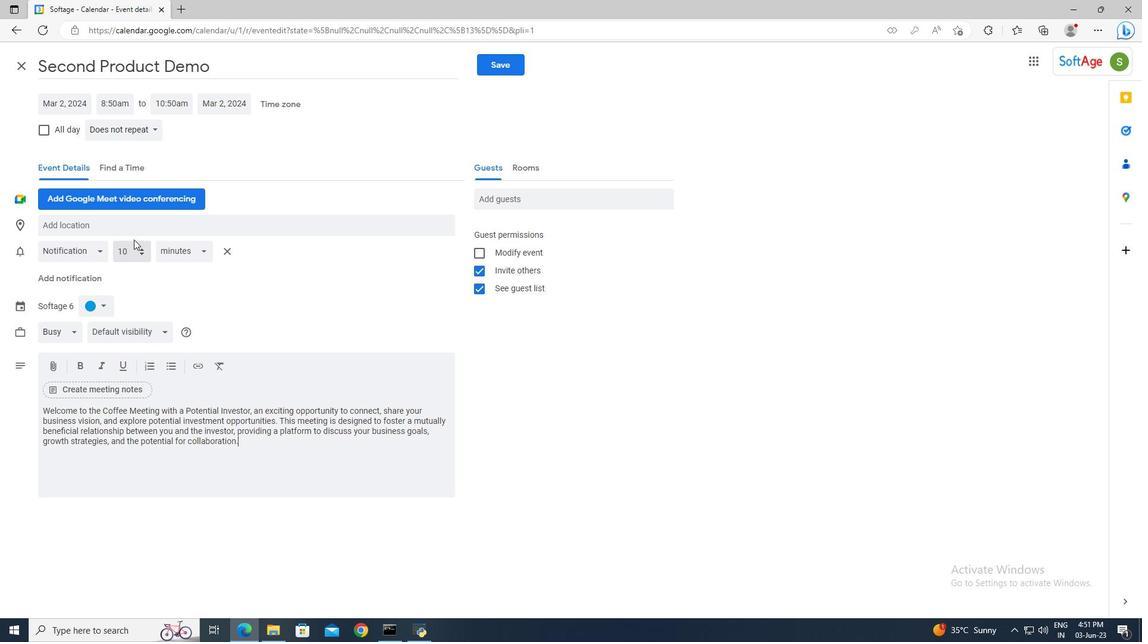 
Action: Mouse pressed left at (135, 236)
Screenshot: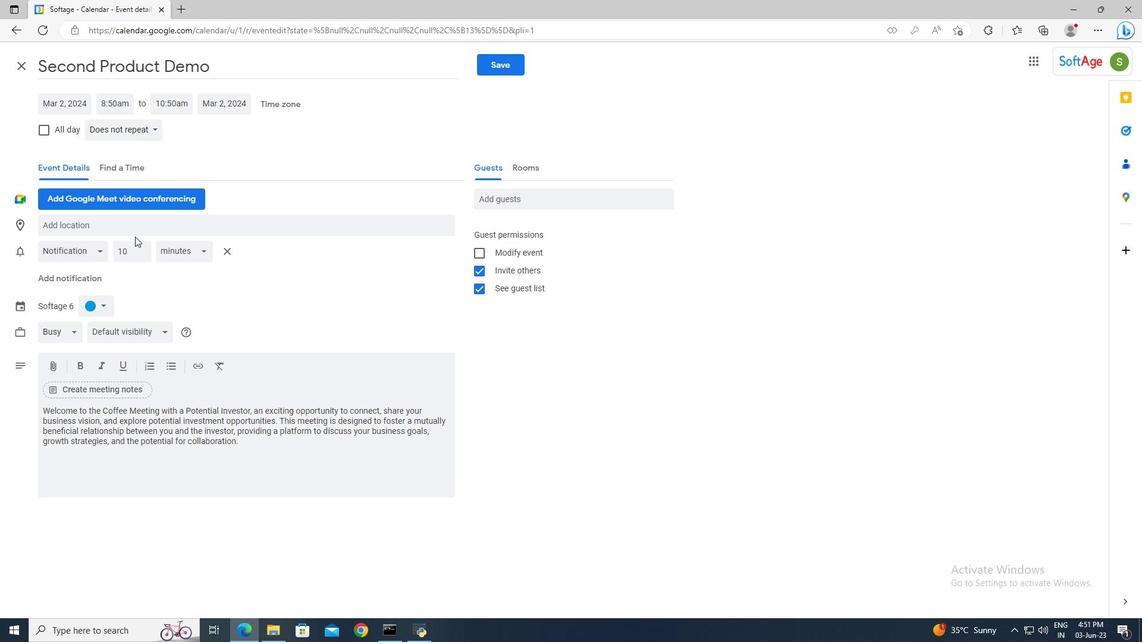 
Action: Mouse moved to (135, 230)
Screenshot: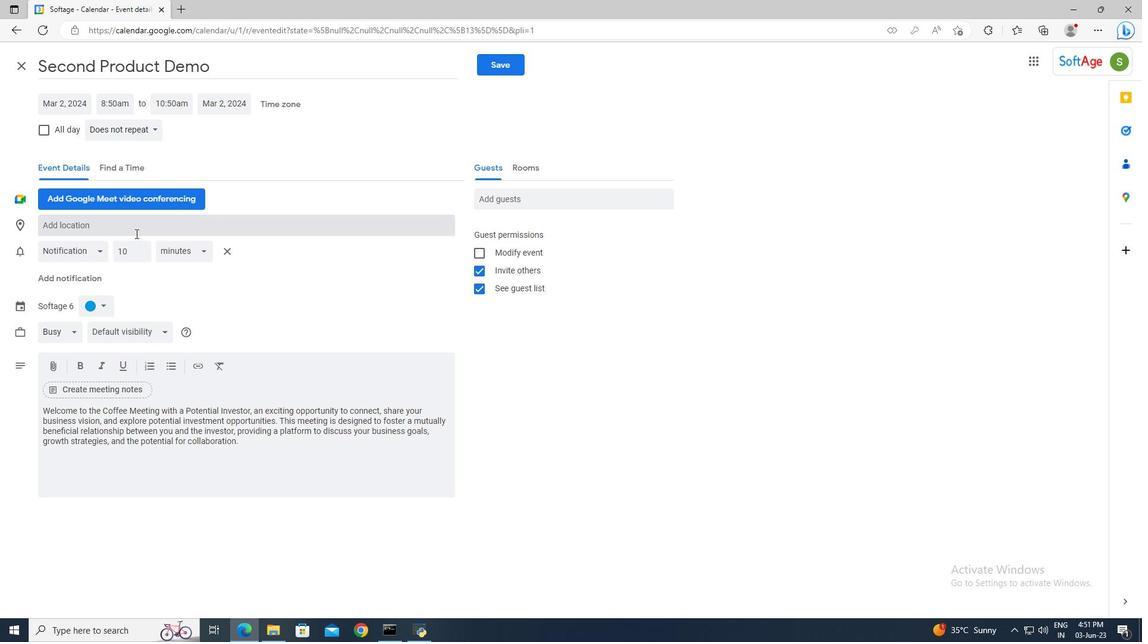 
Action: Mouse pressed left at (135, 230)
Screenshot: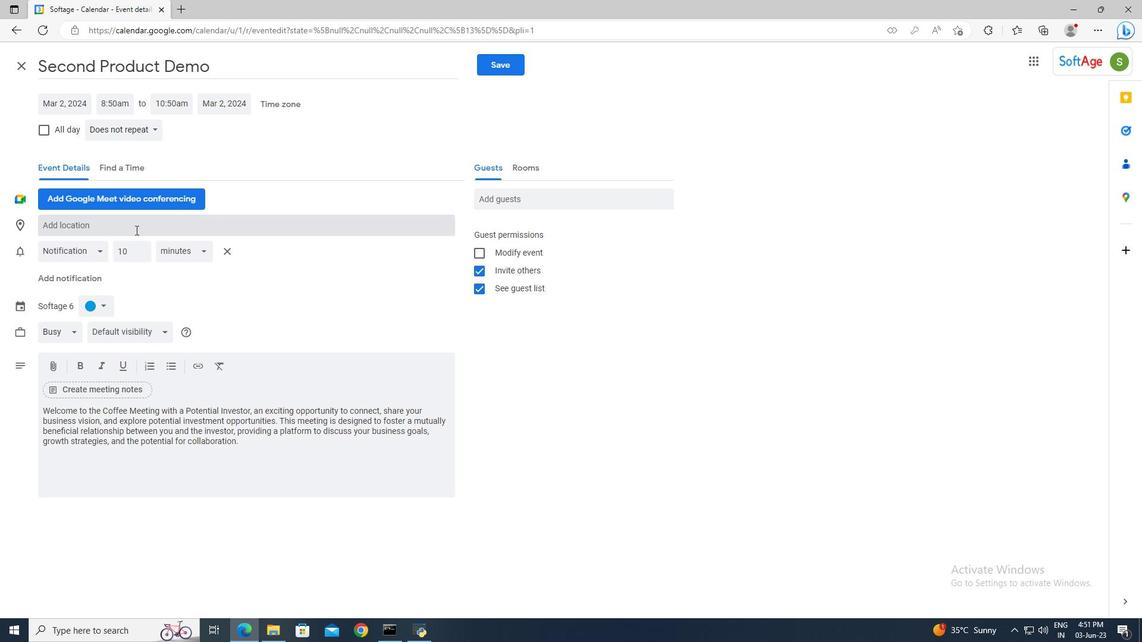 
Action: Mouse moved to (135, 230)
Screenshot: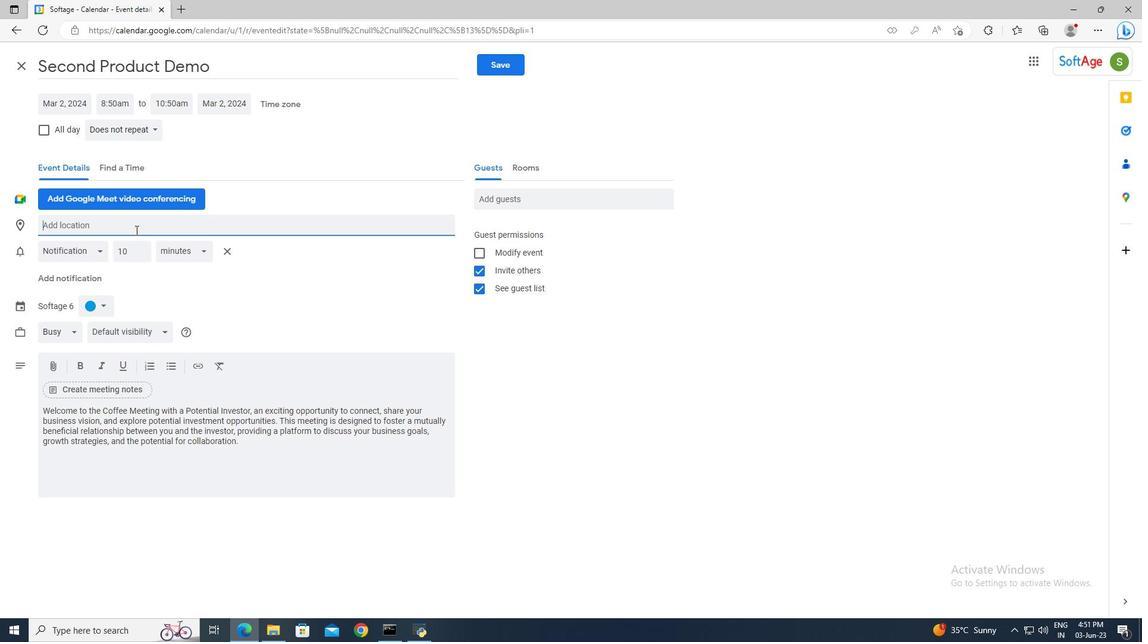 
Action: Key pressed 4
Screenshot: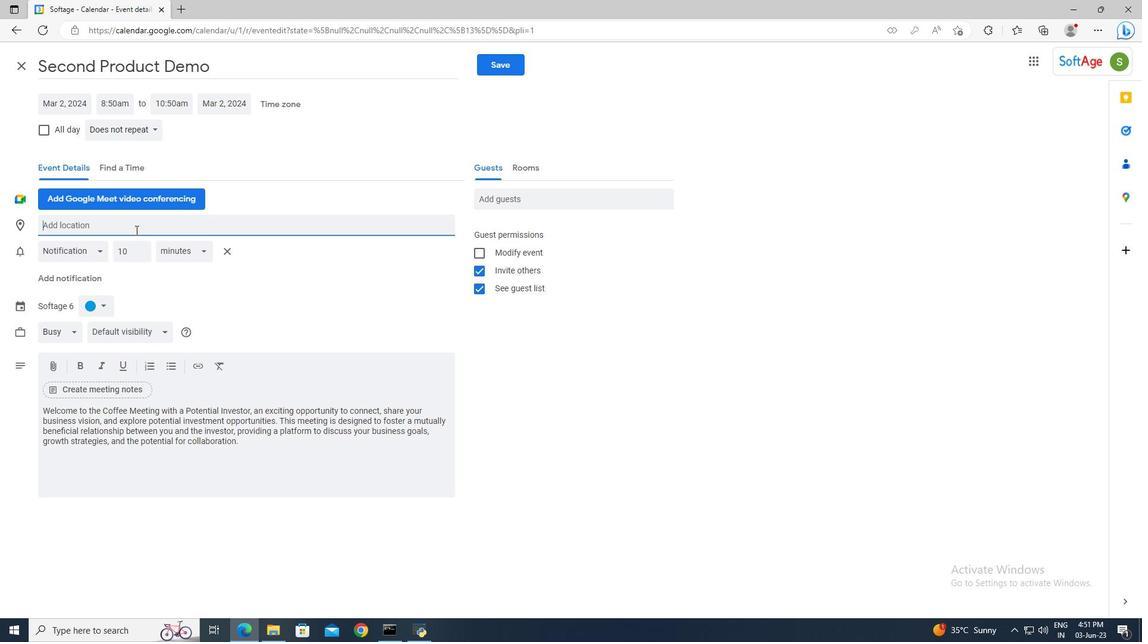 
Action: Mouse moved to (135, 230)
Screenshot: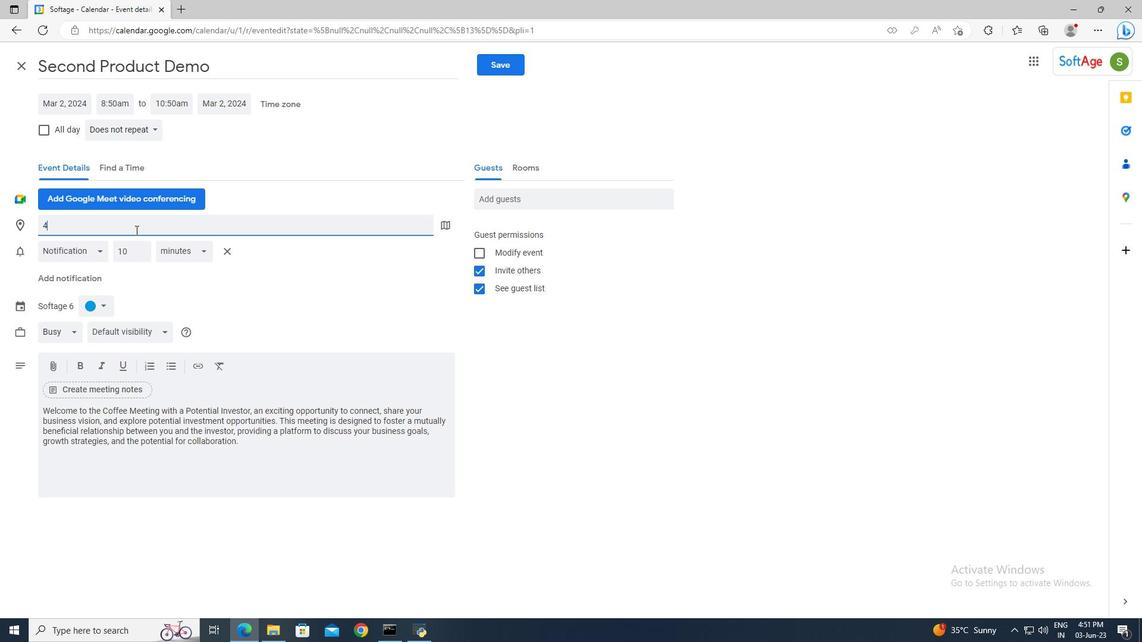 
Action: Key pressed 56
Screenshot: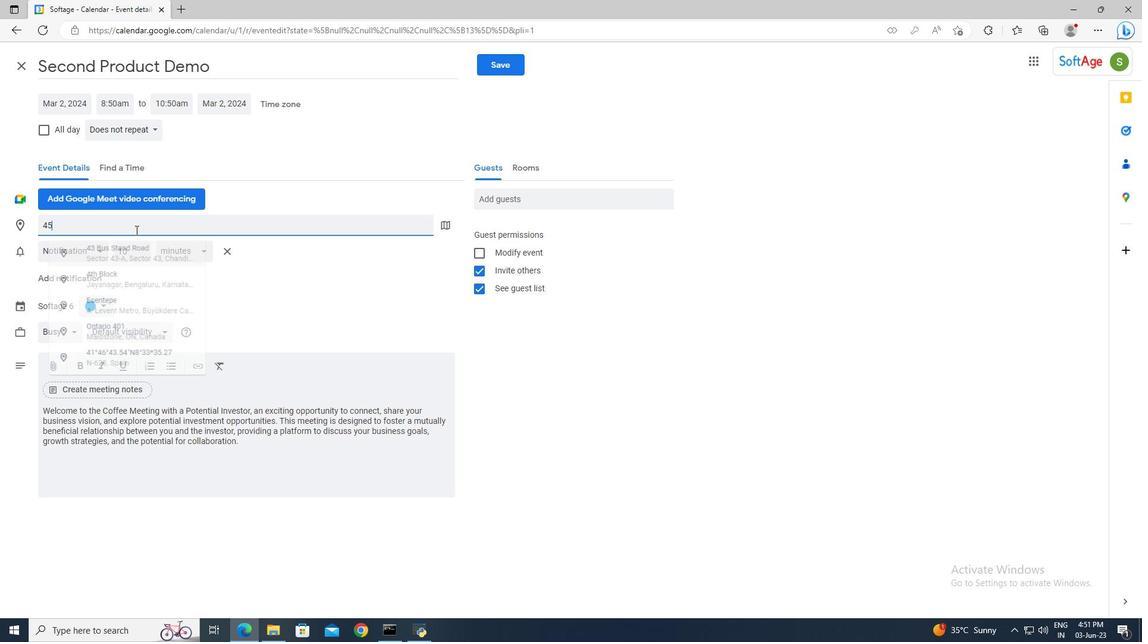 
Action: Mouse moved to (135, 229)
Screenshot: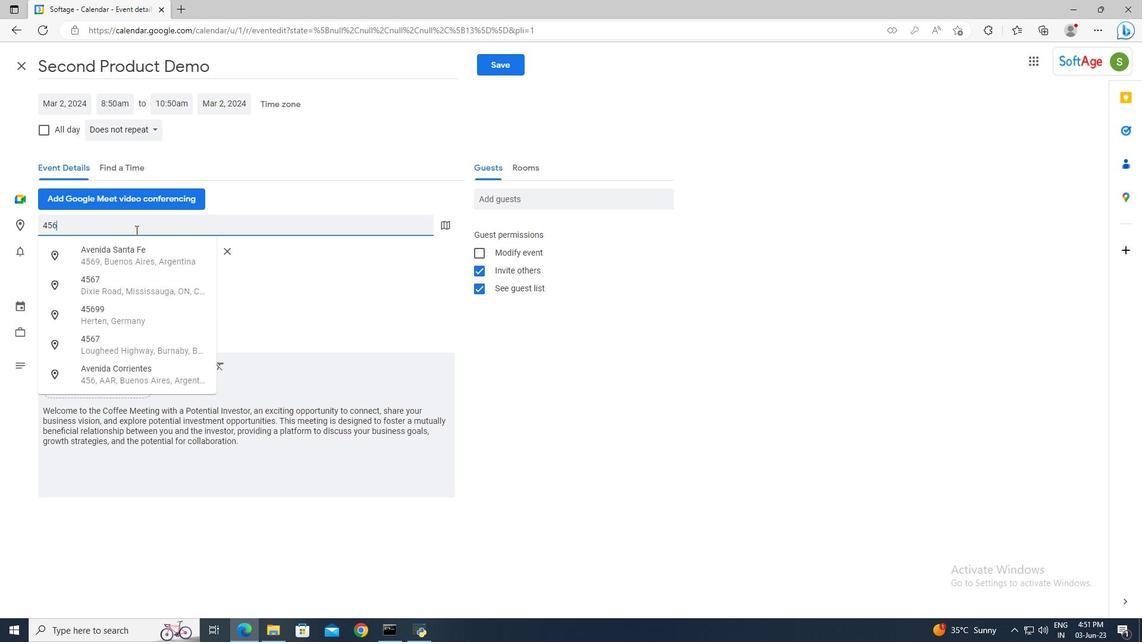 
Action: Key pressed <Key.space><Key.shift>Dubai<Key.space><Key.shift>Opera,<Key.space><Key.shift>Dubai,<Key.space><Key.shift>UAE
Screenshot: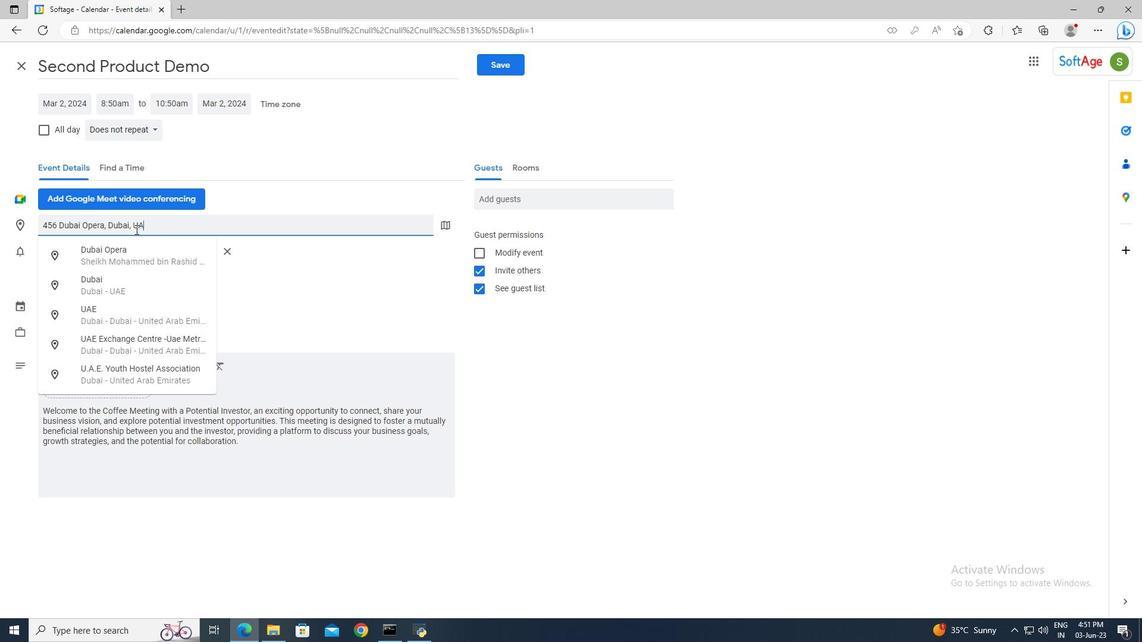 
Action: Mouse moved to (135, 229)
Screenshot: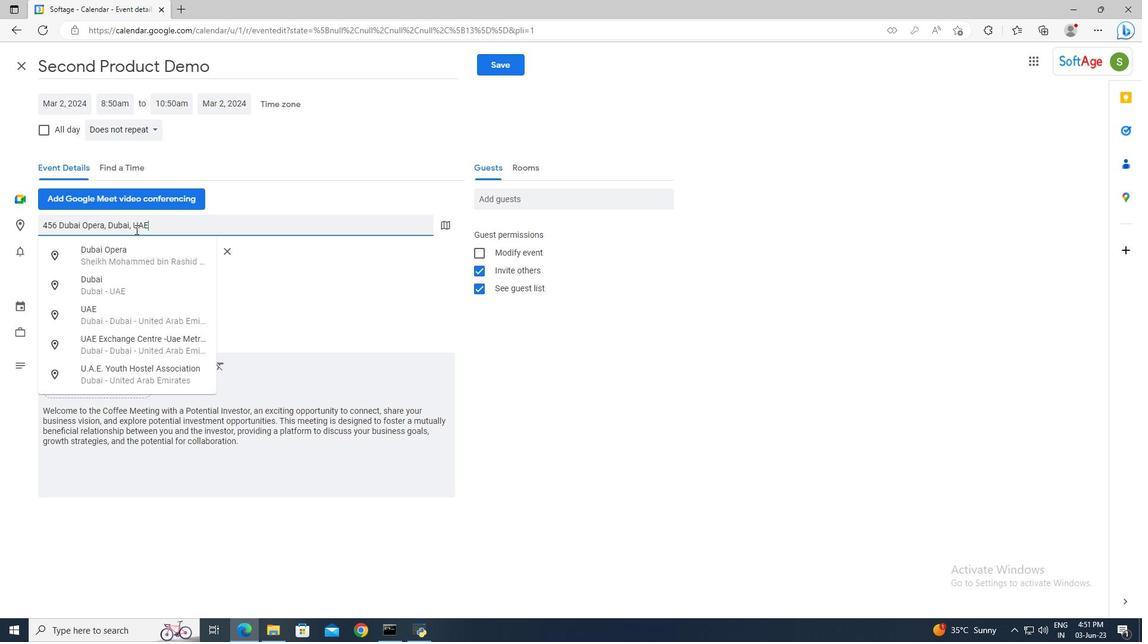 
Action: Key pressed <Key.enter>
Screenshot: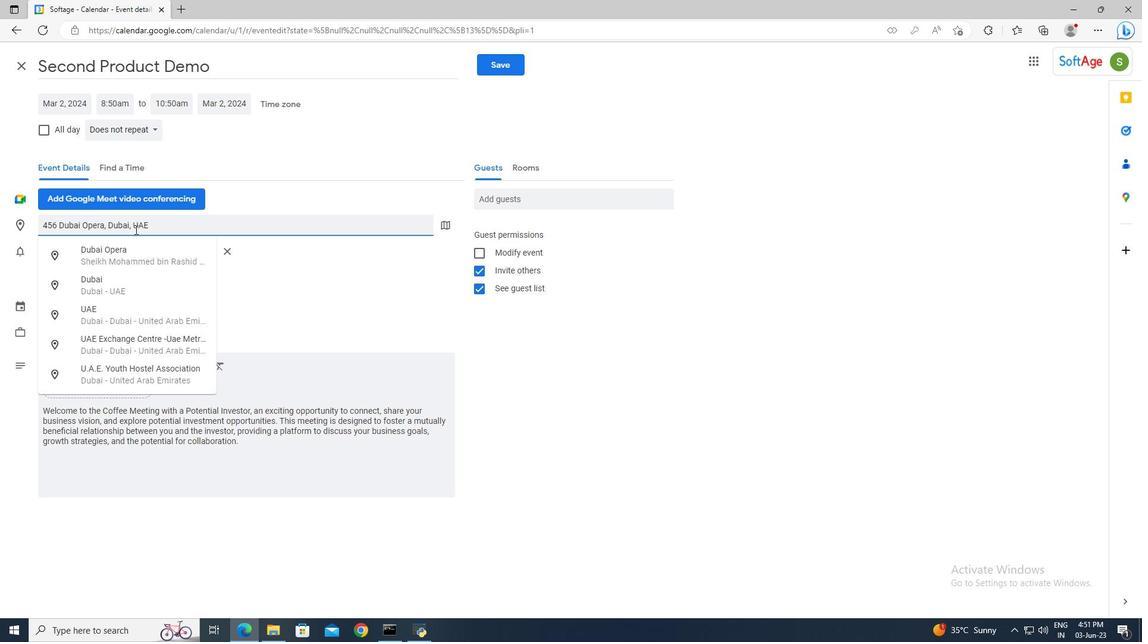 
Action: Mouse moved to (483, 203)
Screenshot: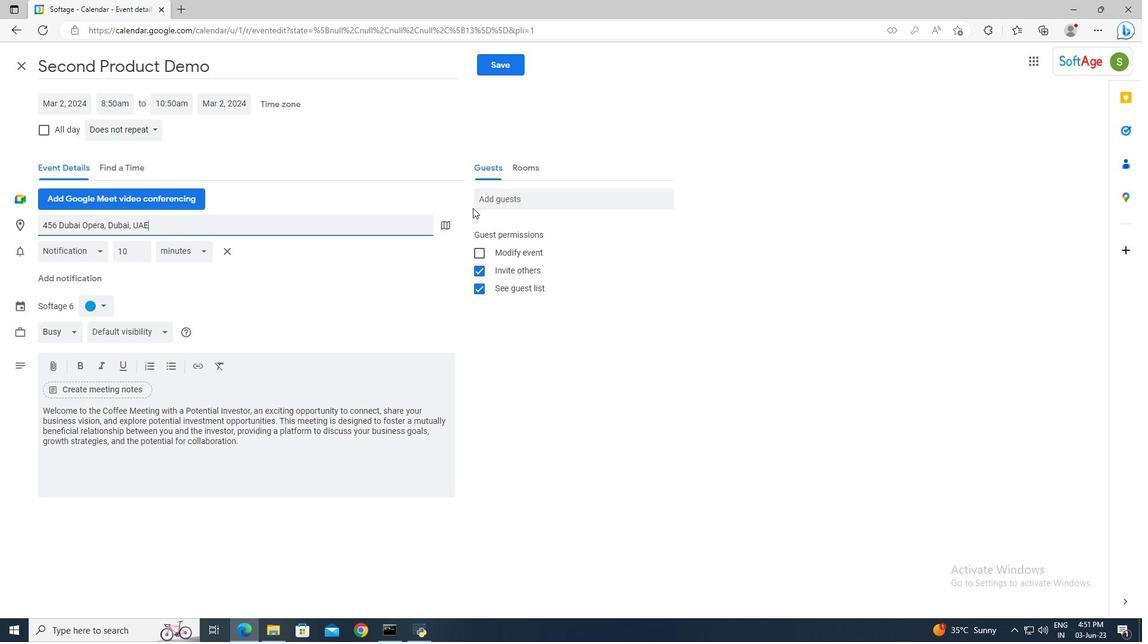 
Action: Mouse pressed left at (483, 203)
Screenshot: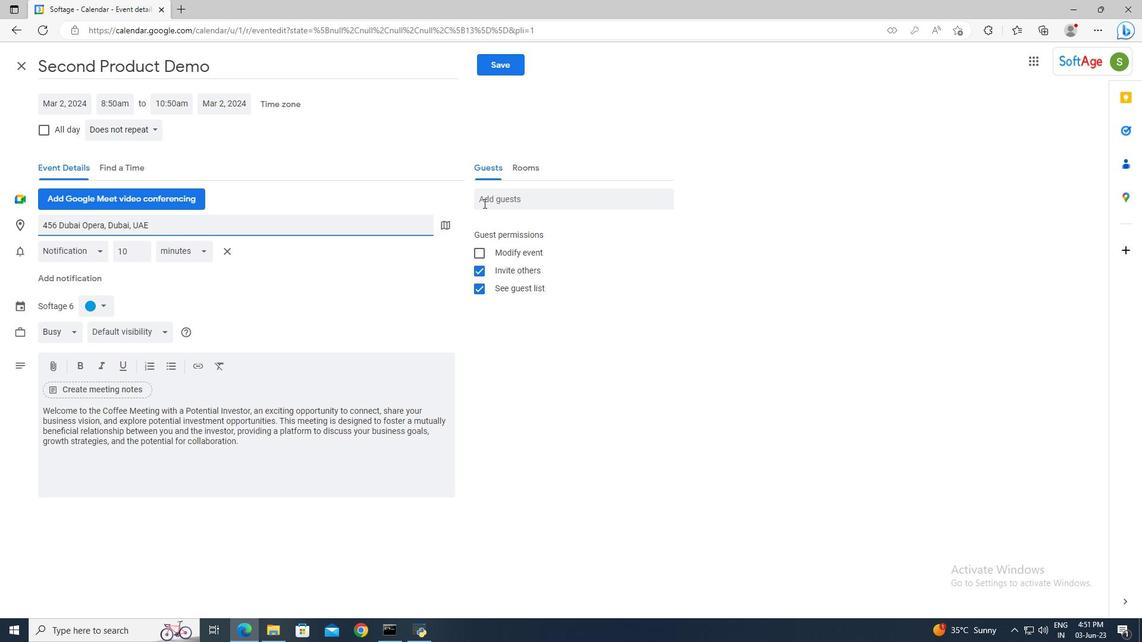 
Action: Mouse moved to (483, 202)
Screenshot: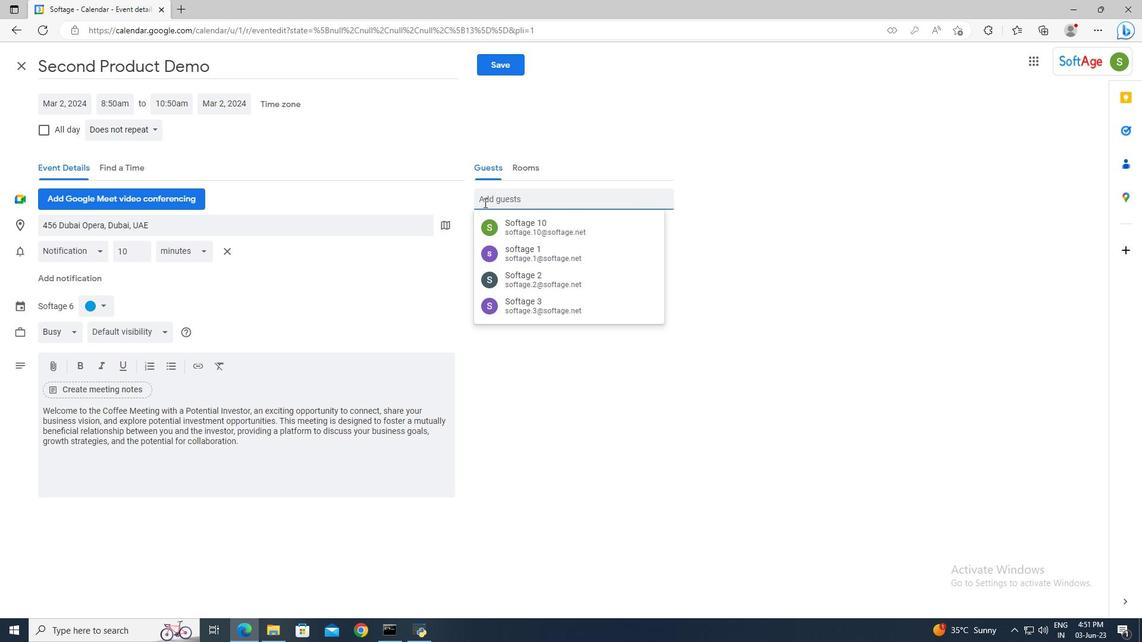 
Action: Key pressed sof
Screenshot: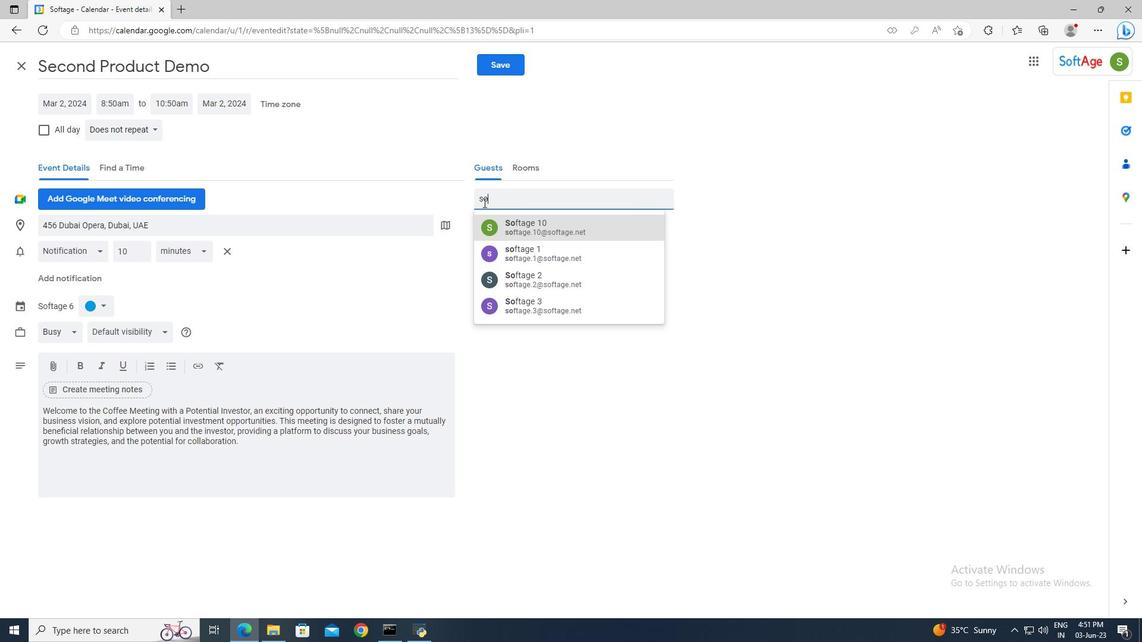 
Action: Mouse moved to (483, 202)
Screenshot: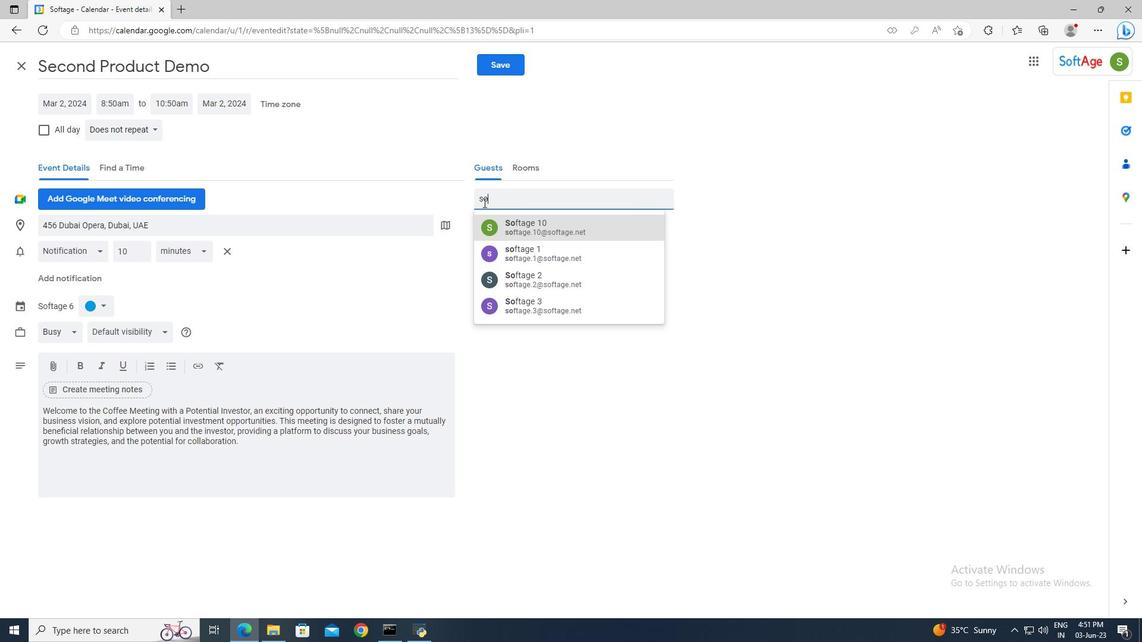 
Action: Key pressed tage.9<Key.shift>@softage.net<Key.enter>sof
Screenshot: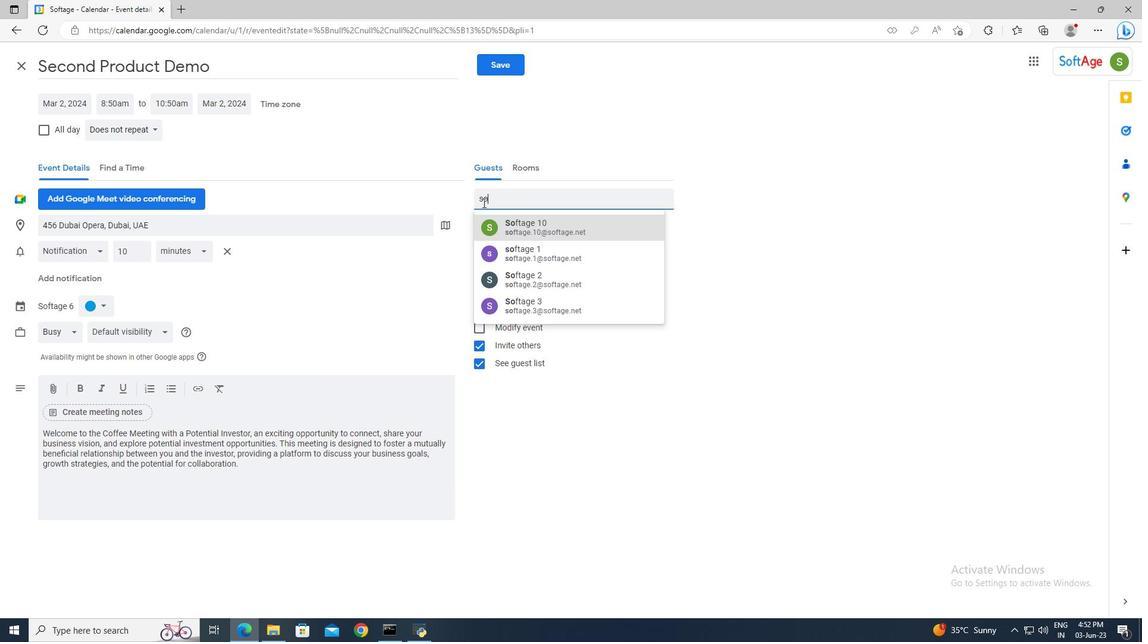 
Action: Mouse moved to (482, 202)
Screenshot: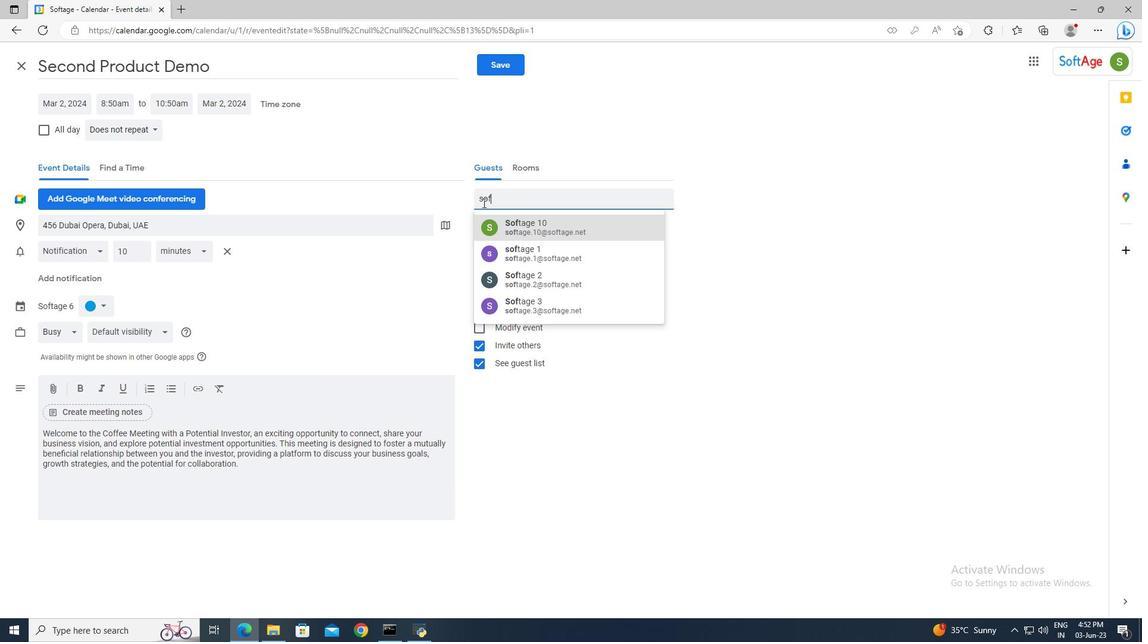 
Action: Key pressed tage.10<Key.shift>@softage.net<Key.enter>
Screenshot: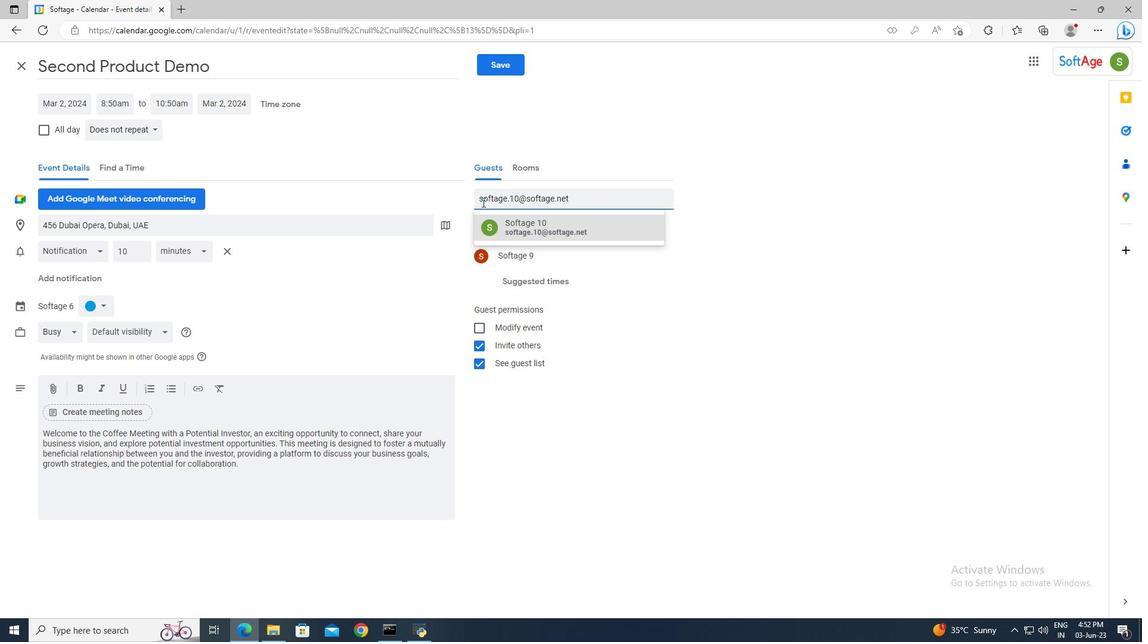 
Action: Mouse moved to (152, 130)
Screenshot: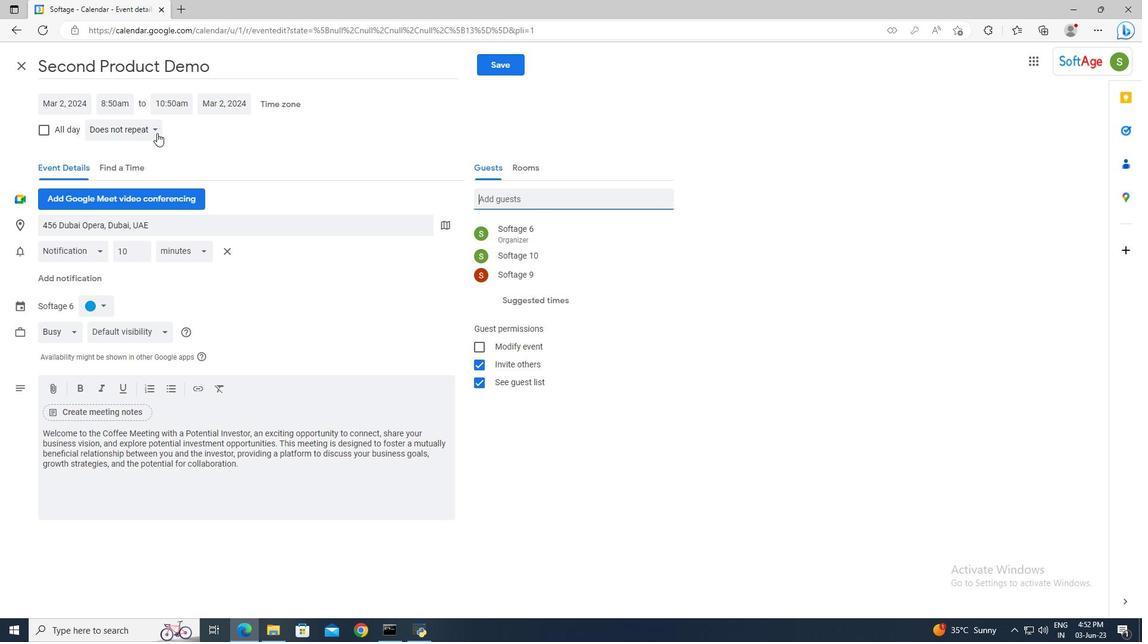 
Action: Mouse pressed left at (152, 130)
Screenshot: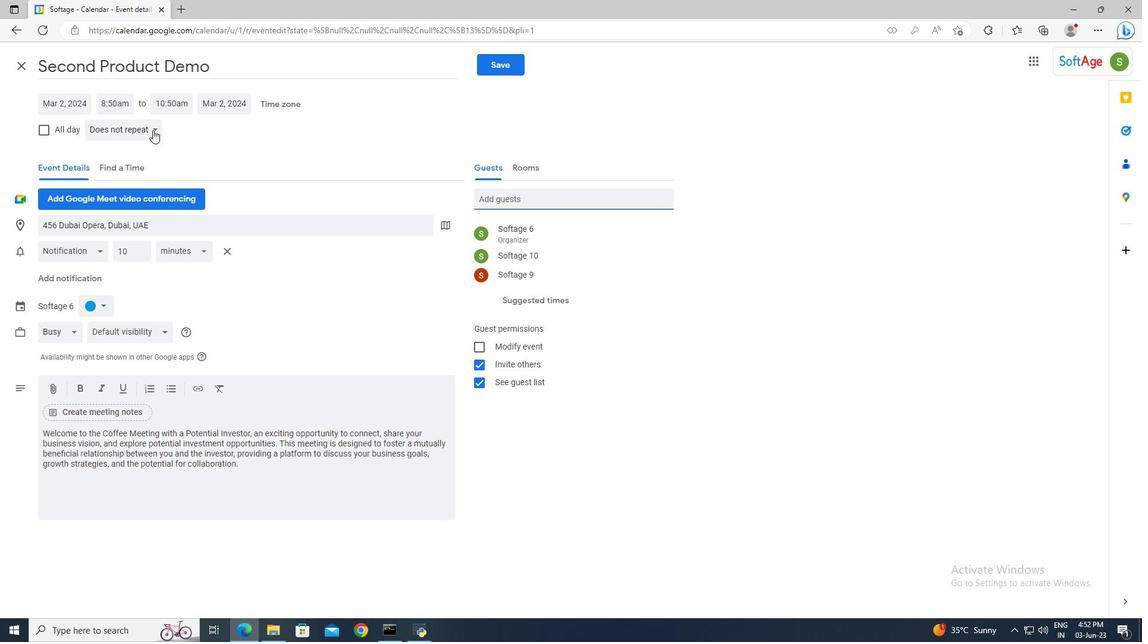 
Action: Mouse moved to (152, 151)
Screenshot: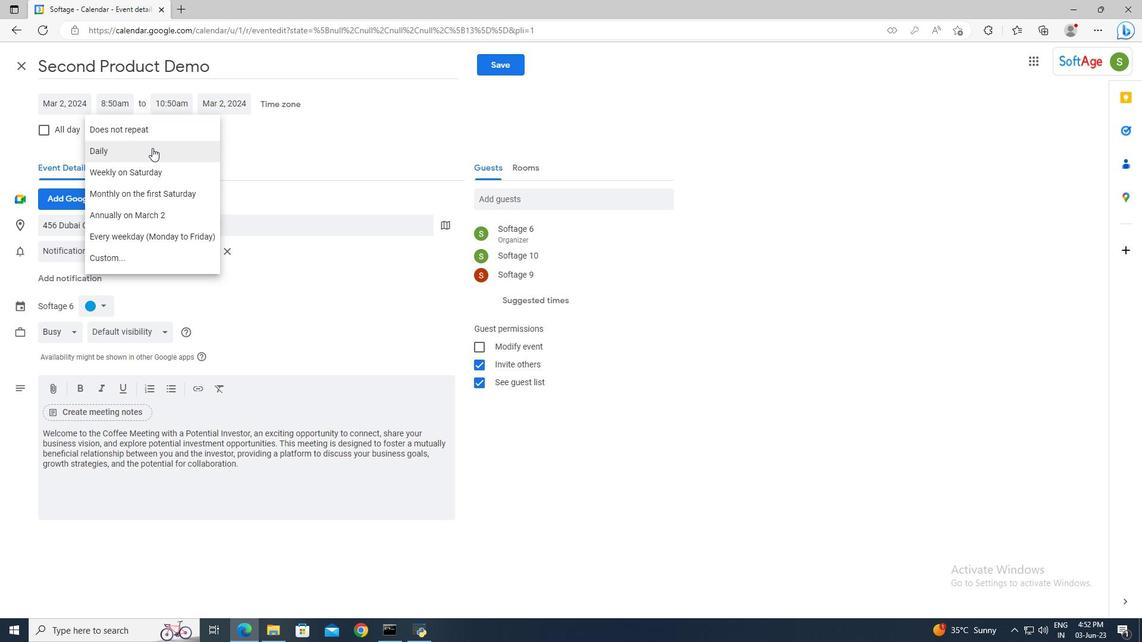 
Action: Mouse pressed left at (152, 151)
Screenshot: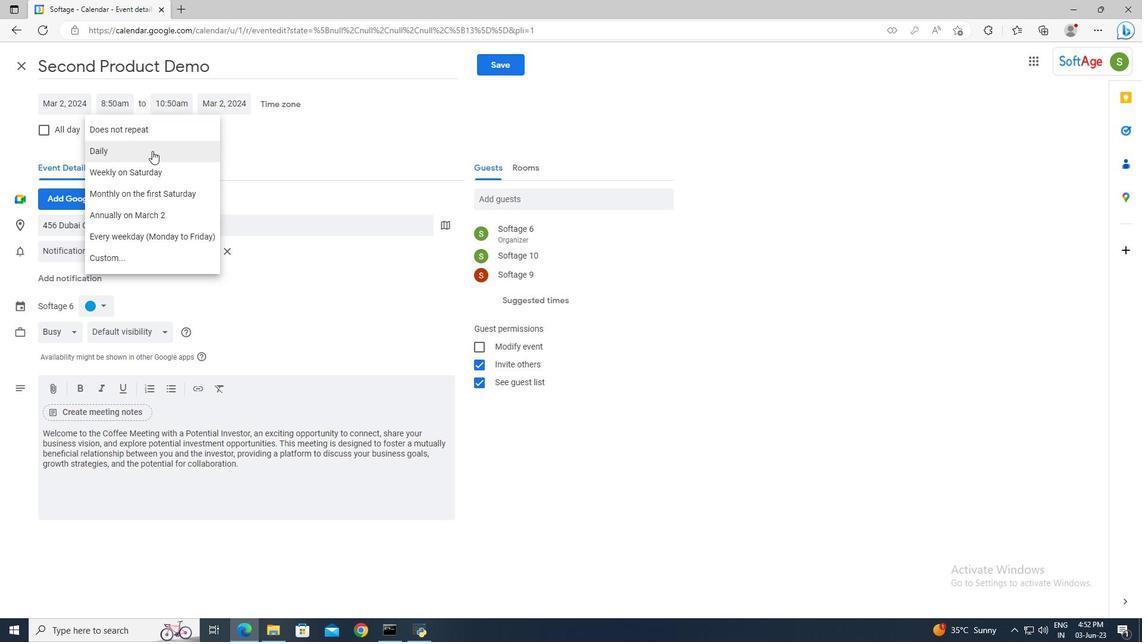 
Action: Mouse moved to (502, 71)
Screenshot: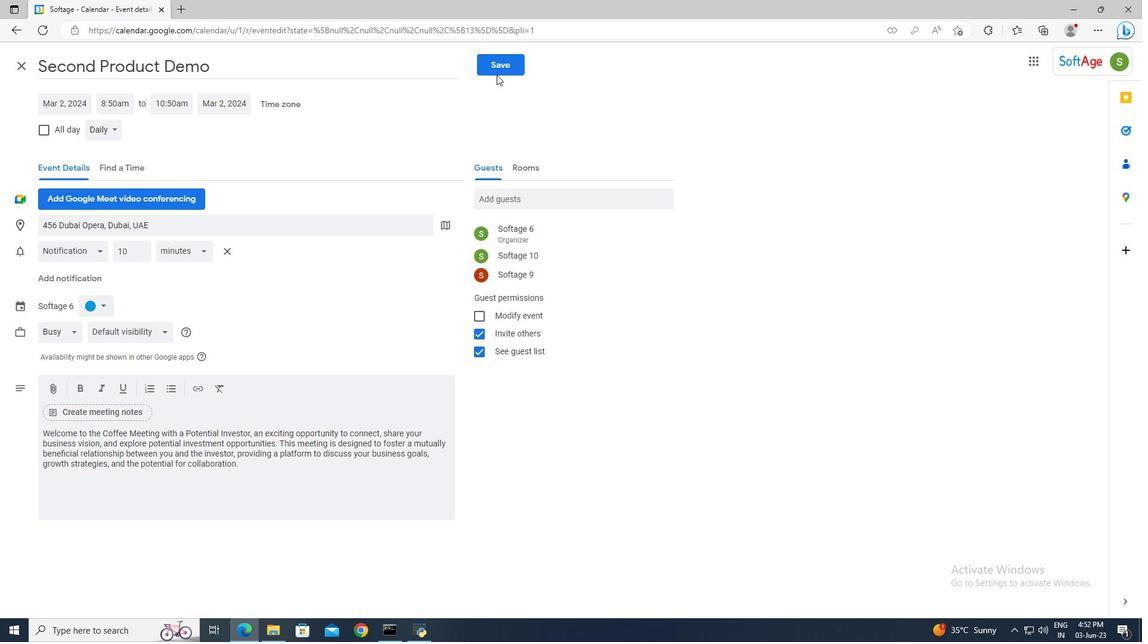 
Action: Mouse pressed left at (502, 71)
Screenshot: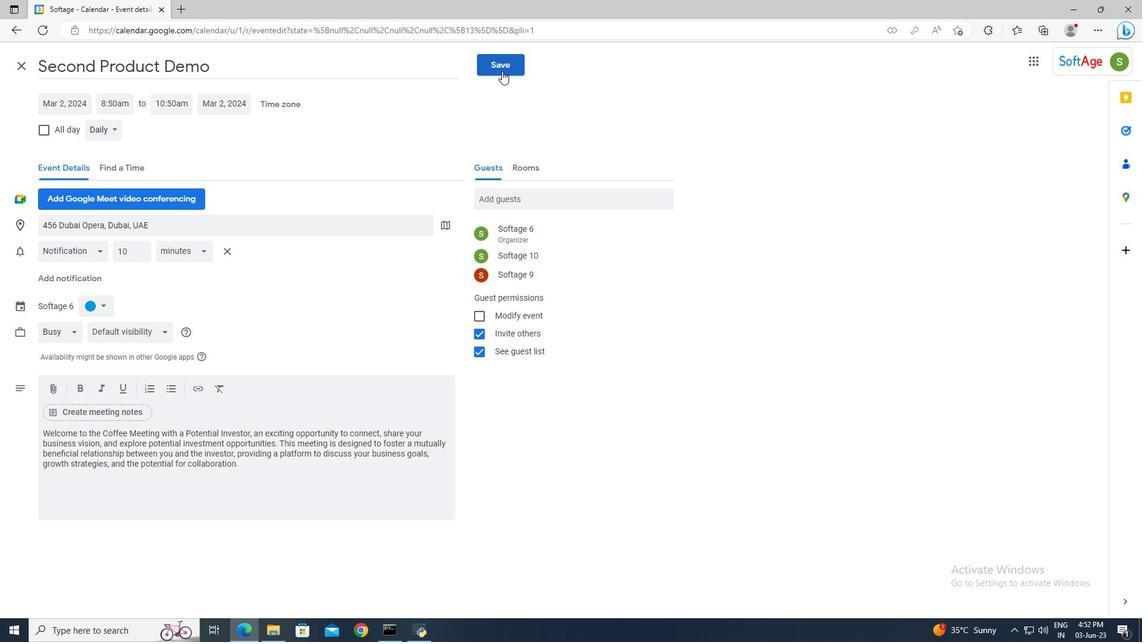 
Action: Mouse moved to (682, 354)
Screenshot: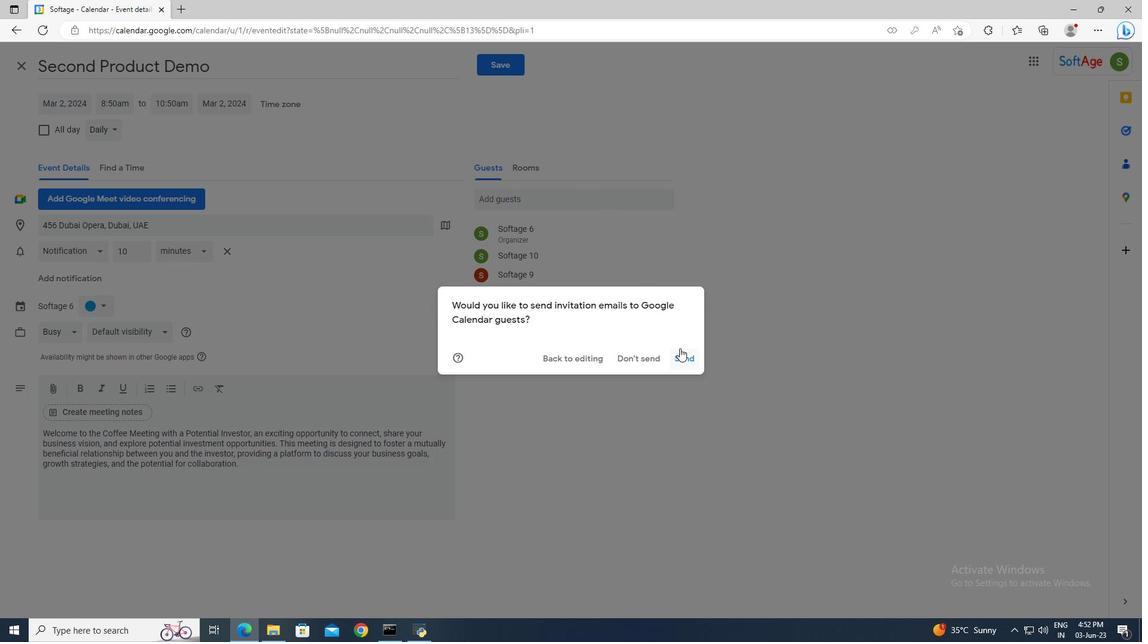 
Action: Mouse pressed left at (682, 354)
Screenshot: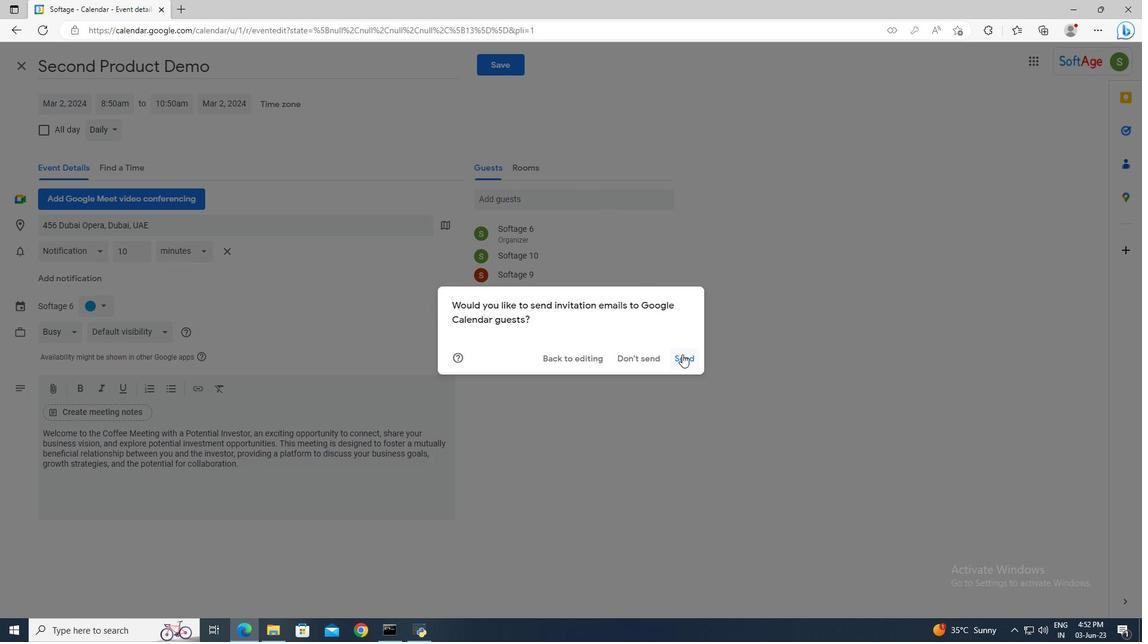 
